 Task: Find a place to stay in Luxi, China, from 6th to 10th September for 1 guest, with a price range of ₹10,000 to ₹15,000, a private room, 1 bed, 1 bathroom, and self check-in option.
Action: Mouse moved to (404, 82)
Screenshot: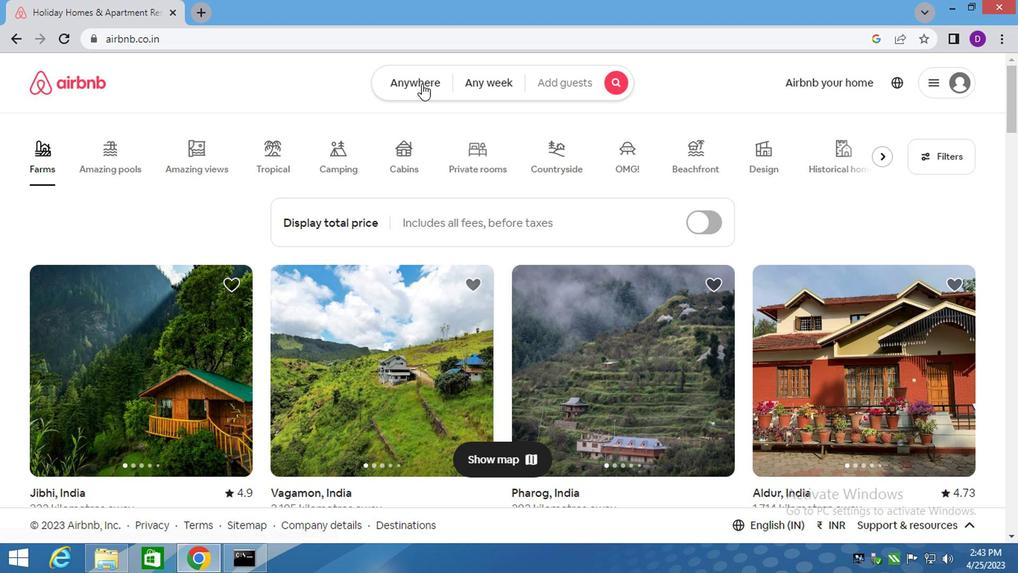 
Action: Mouse pressed left at (404, 82)
Screenshot: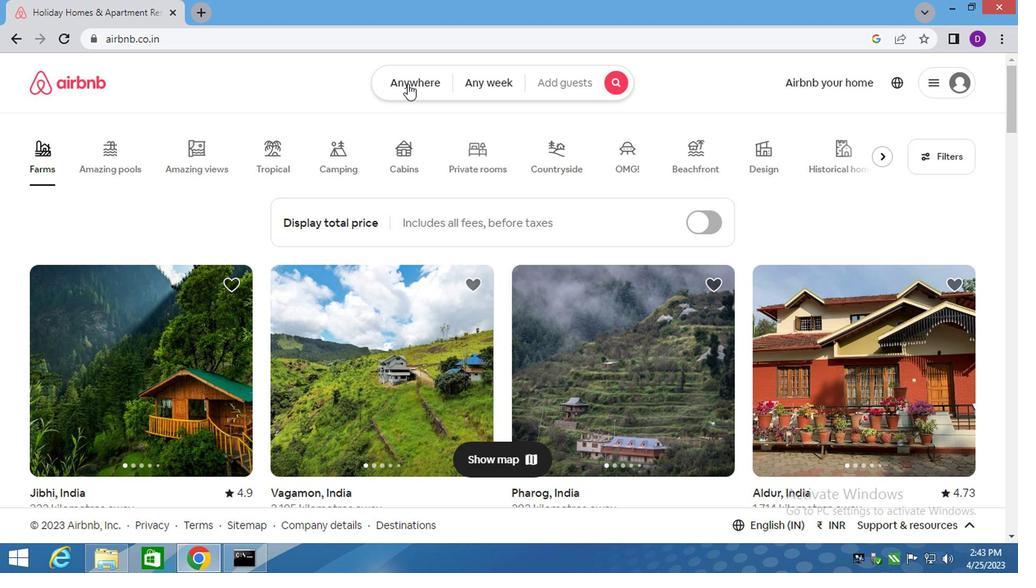 
Action: Mouse moved to (281, 145)
Screenshot: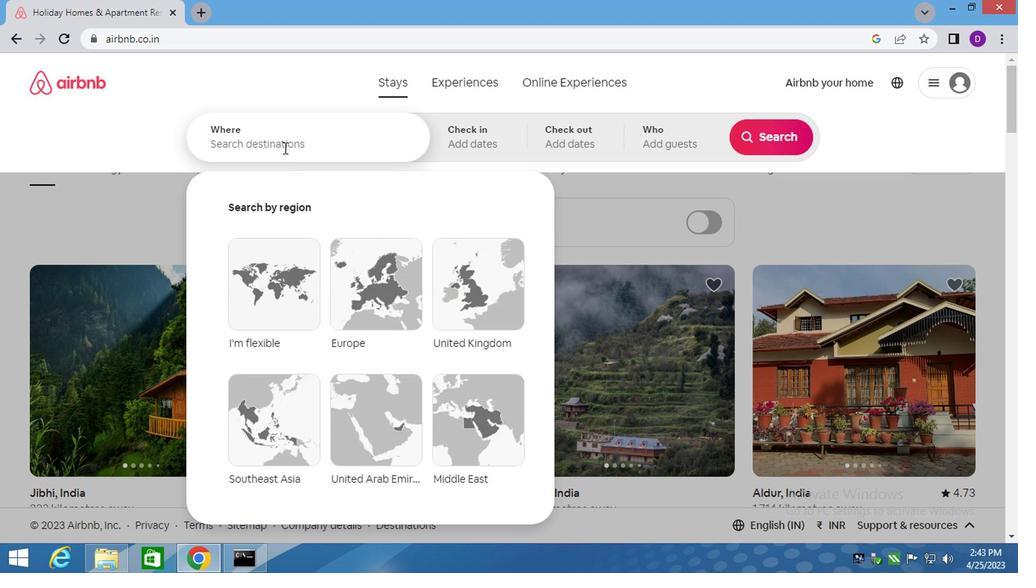 
Action: Mouse pressed left at (281, 145)
Screenshot: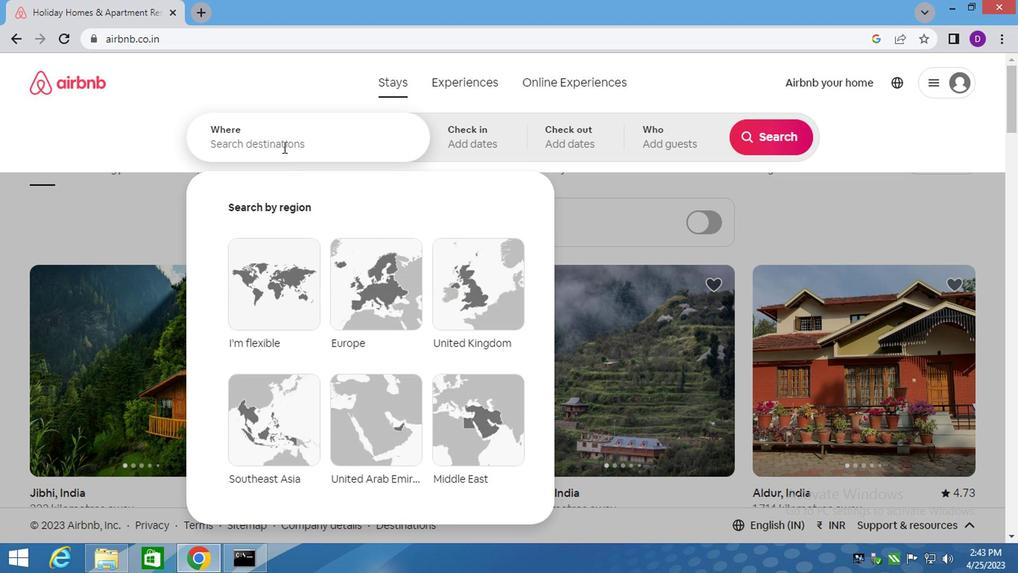 
Action: Mouse moved to (257, 141)
Screenshot: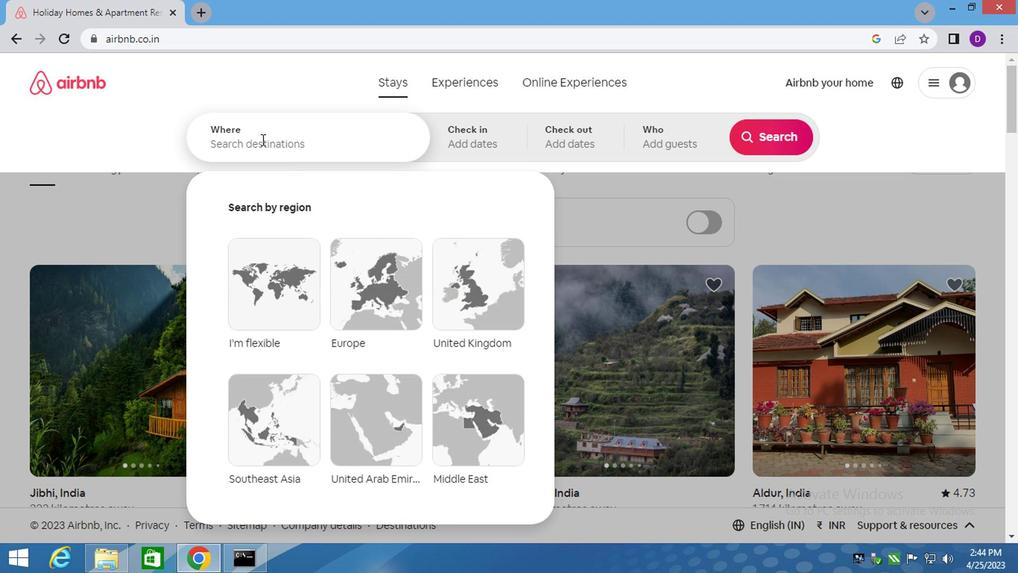 
Action: Key pressed <Key.shift>LUXI,<Key.space><Key.shift>CHINA<Key.space><Key.enter>
Screenshot: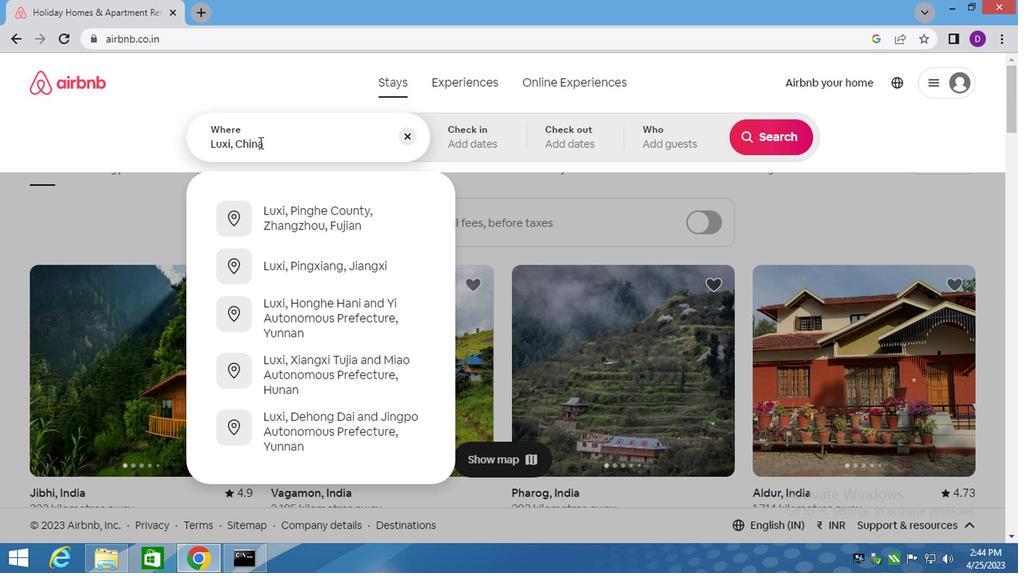 
Action: Mouse moved to (752, 256)
Screenshot: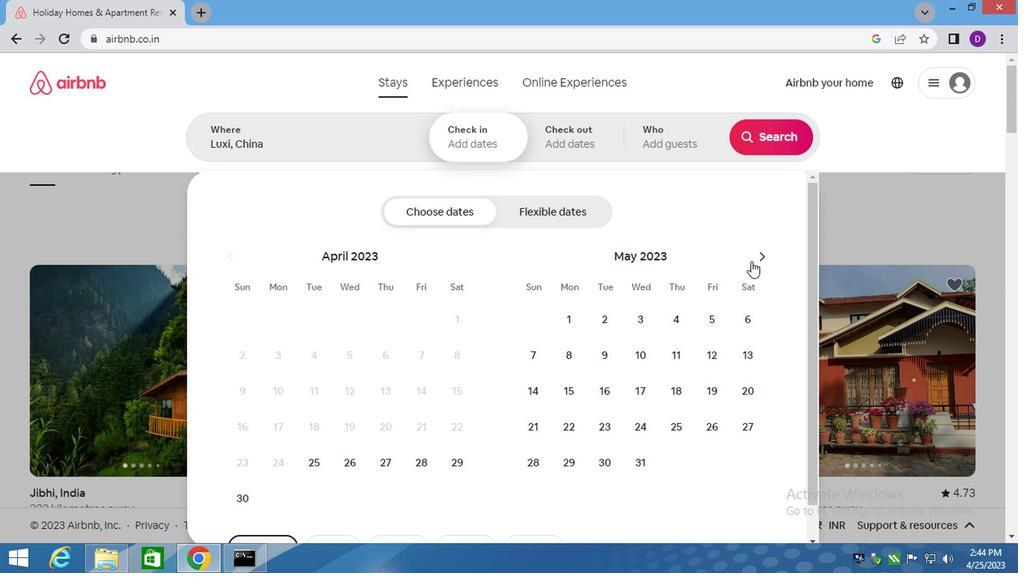 
Action: Mouse pressed left at (752, 256)
Screenshot: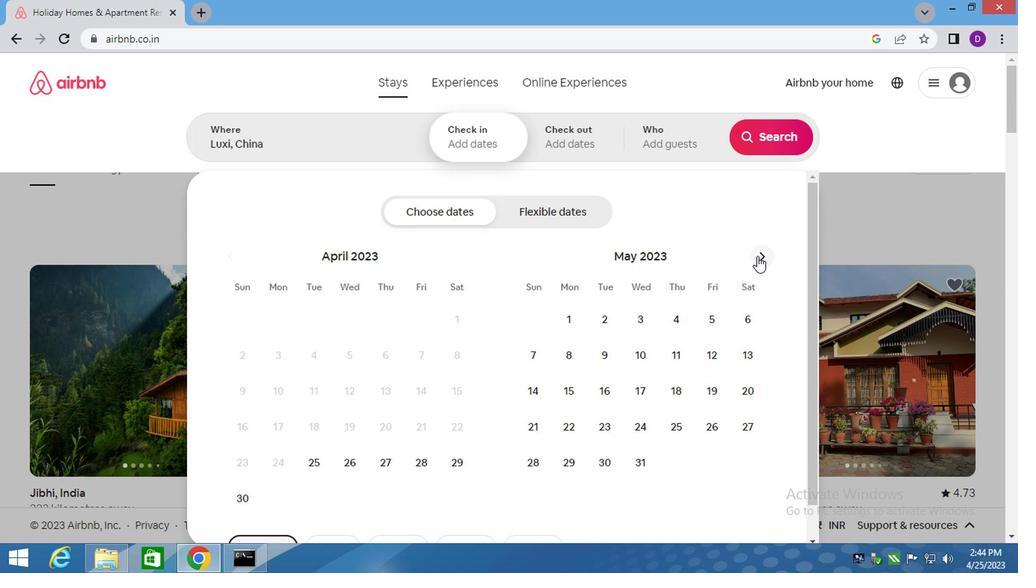 
Action: Mouse pressed left at (752, 256)
Screenshot: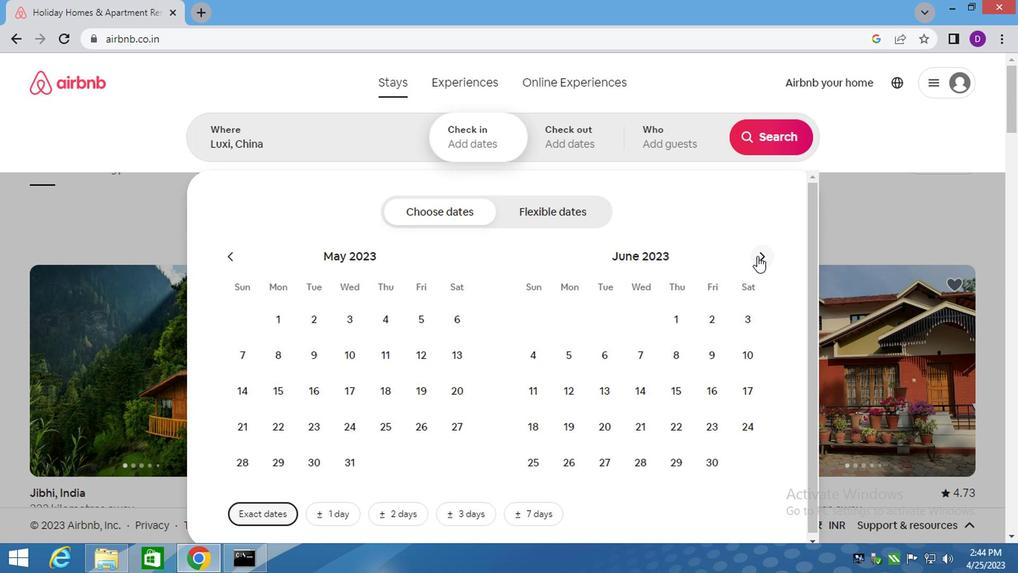 
Action: Mouse pressed left at (752, 256)
Screenshot: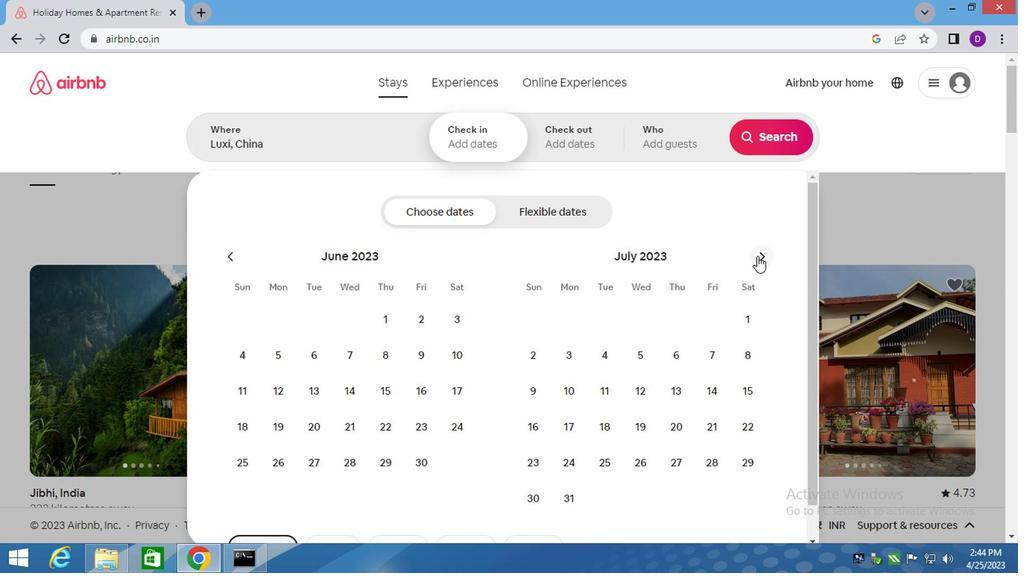 
Action: Mouse pressed left at (752, 256)
Screenshot: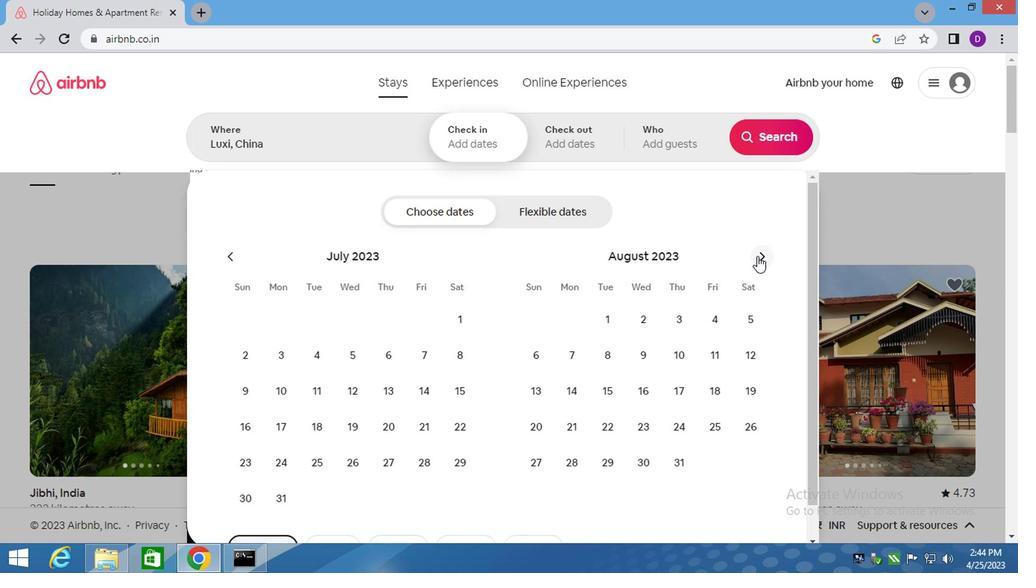 
Action: Mouse moved to (640, 360)
Screenshot: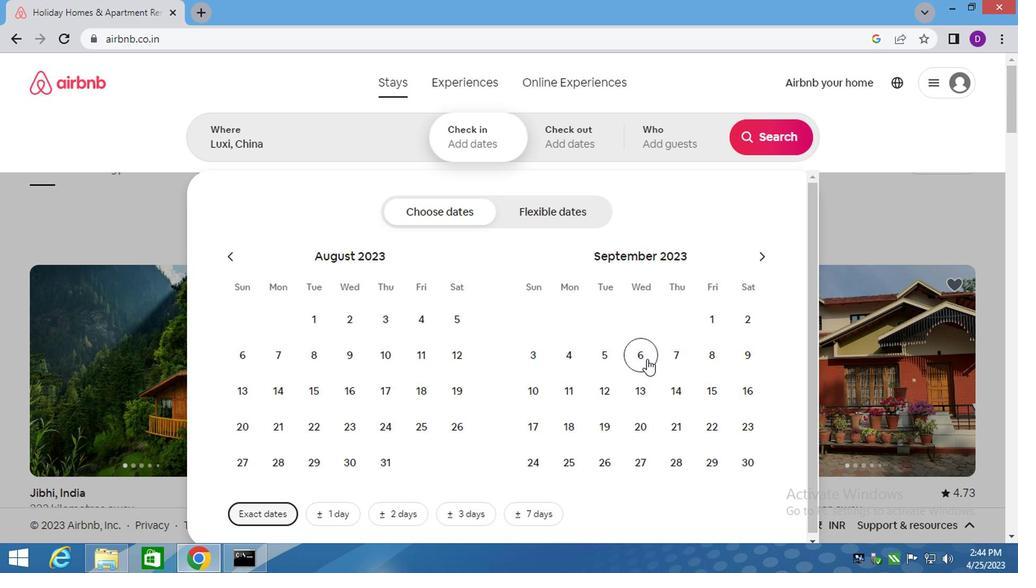 
Action: Mouse pressed left at (640, 360)
Screenshot: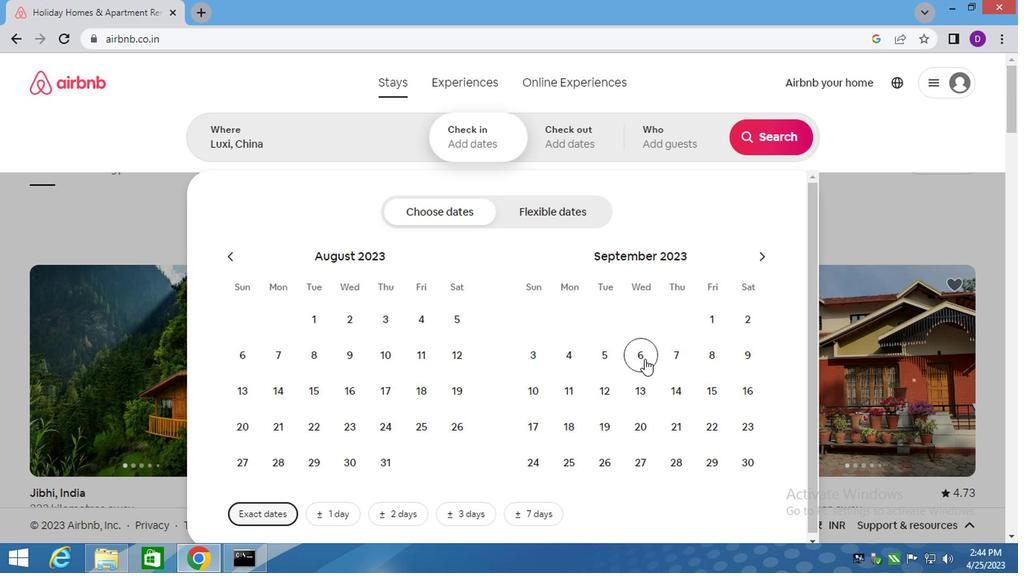 
Action: Mouse moved to (533, 387)
Screenshot: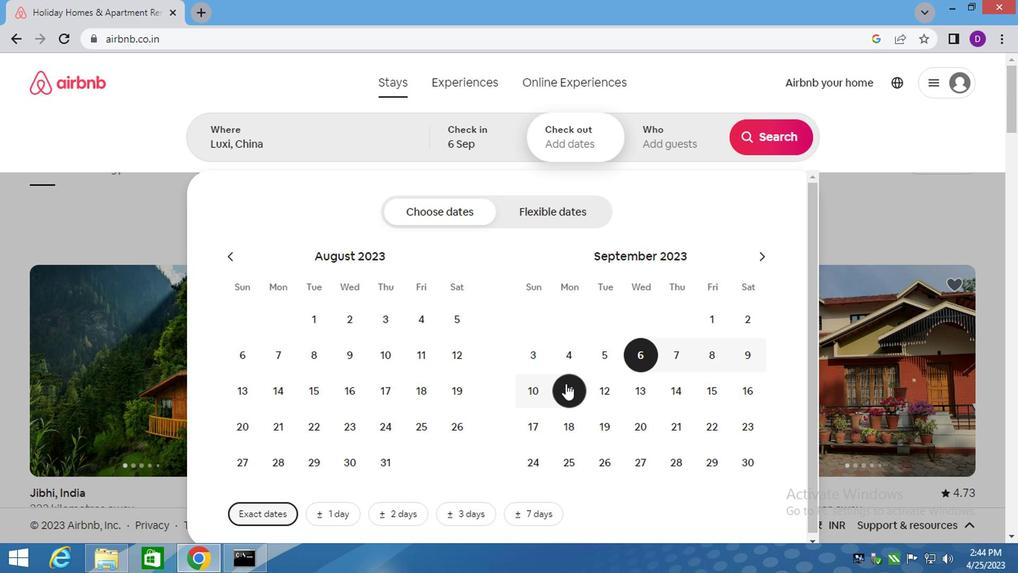 
Action: Mouse pressed left at (533, 387)
Screenshot: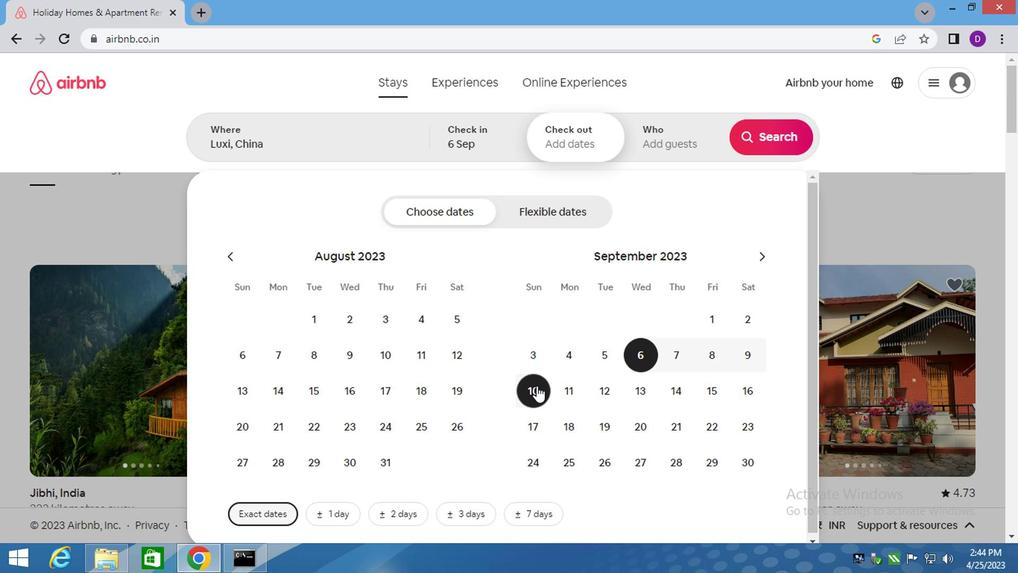 
Action: Mouse moved to (656, 142)
Screenshot: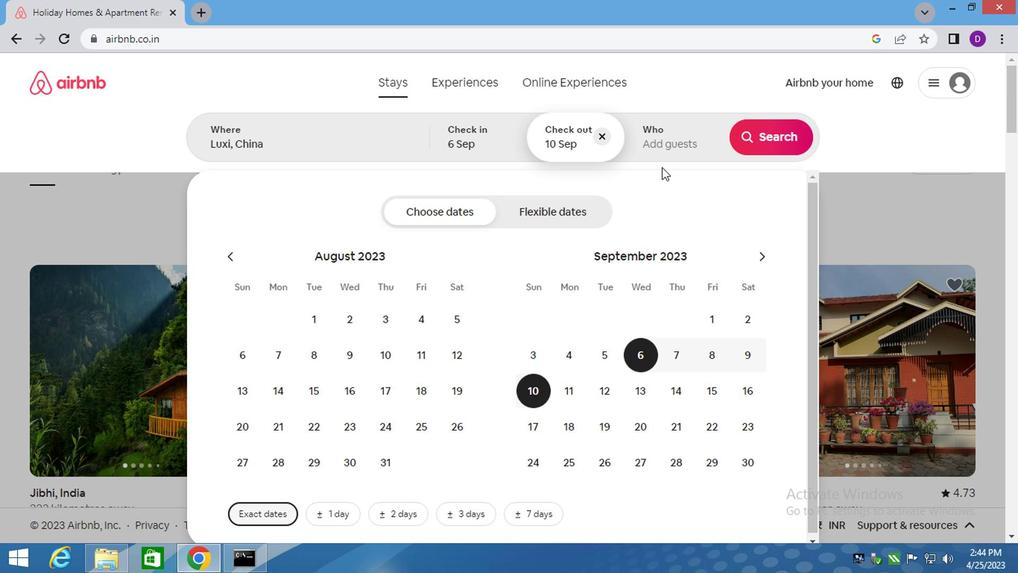 
Action: Mouse pressed left at (656, 142)
Screenshot: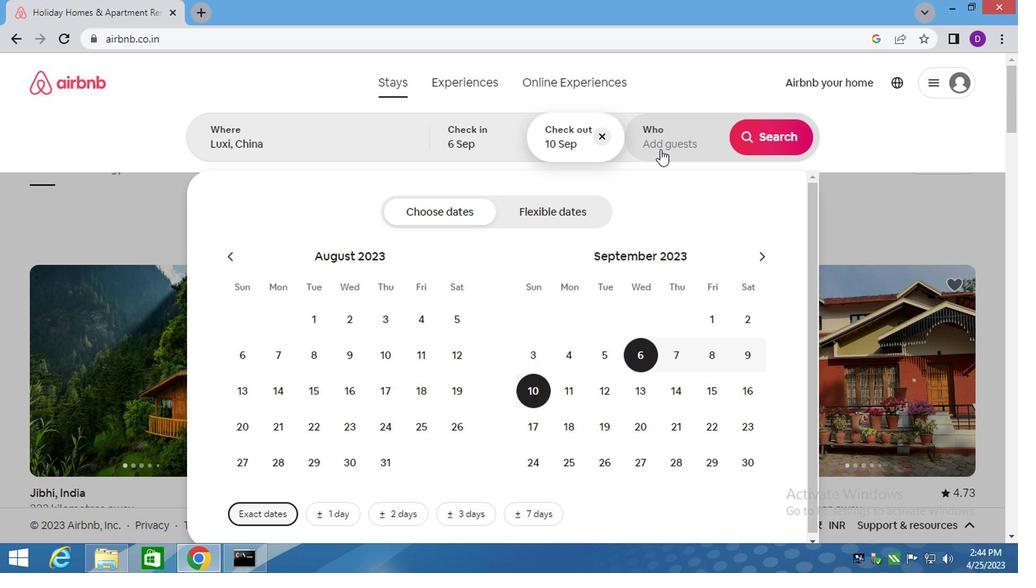 
Action: Mouse moved to (774, 213)
Screenshot: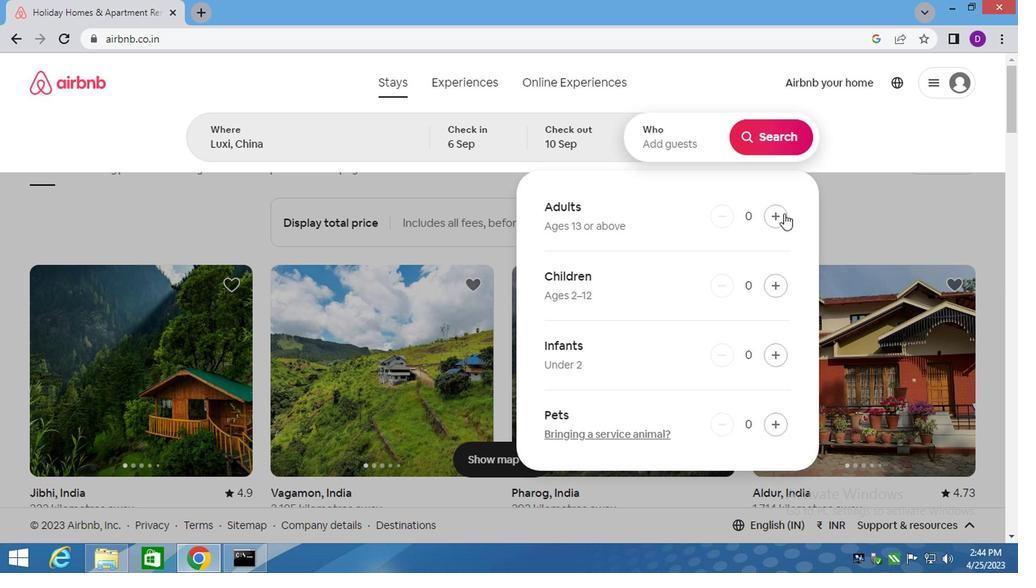 
Action: Mouse pressed left at (774, 213)
Screenshot: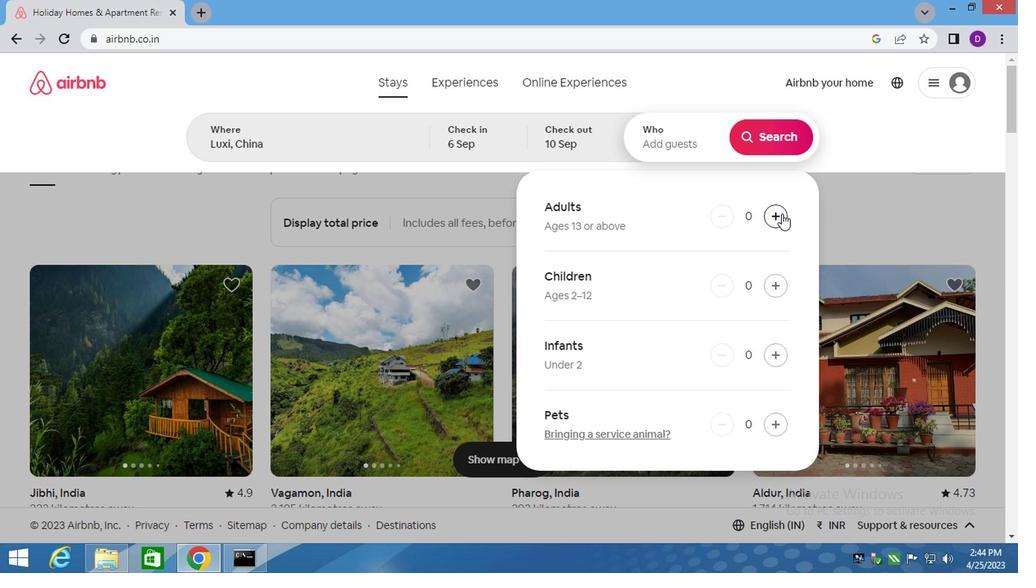 
Action: Mouse moved to (765, 142)
Screenshot: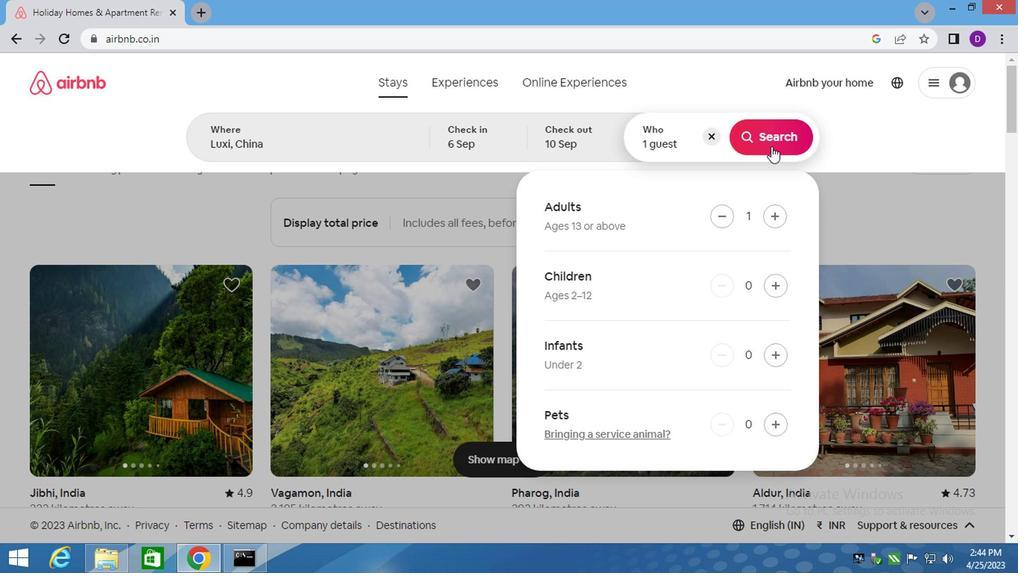 
Action: Mouse pressed left at (765, 142)
Screenshot: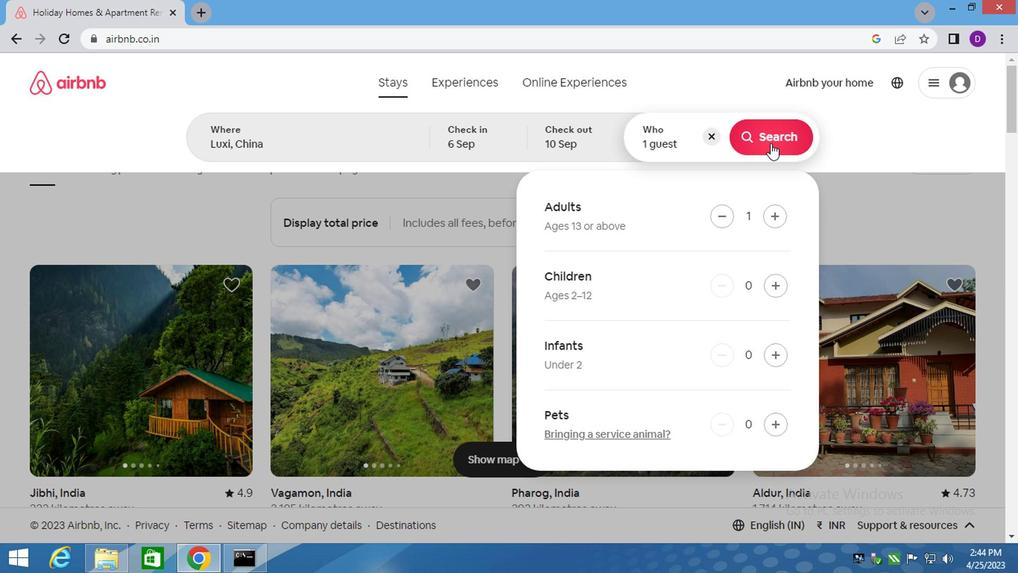 
Action: Mouse moved to (930, 141)
Screenshot: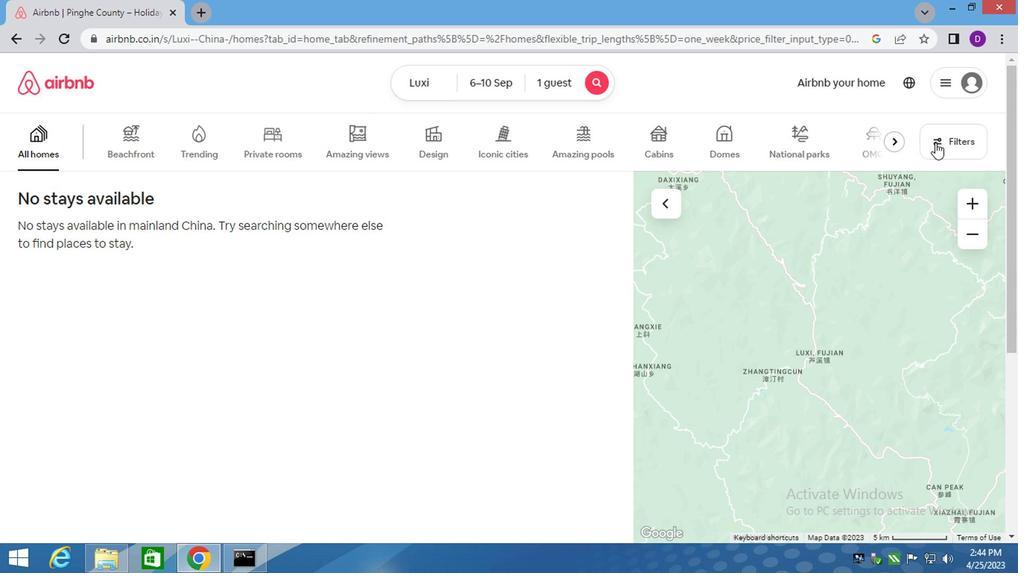 
Action: Mouse pressed left at (930, 141)
Screenshot: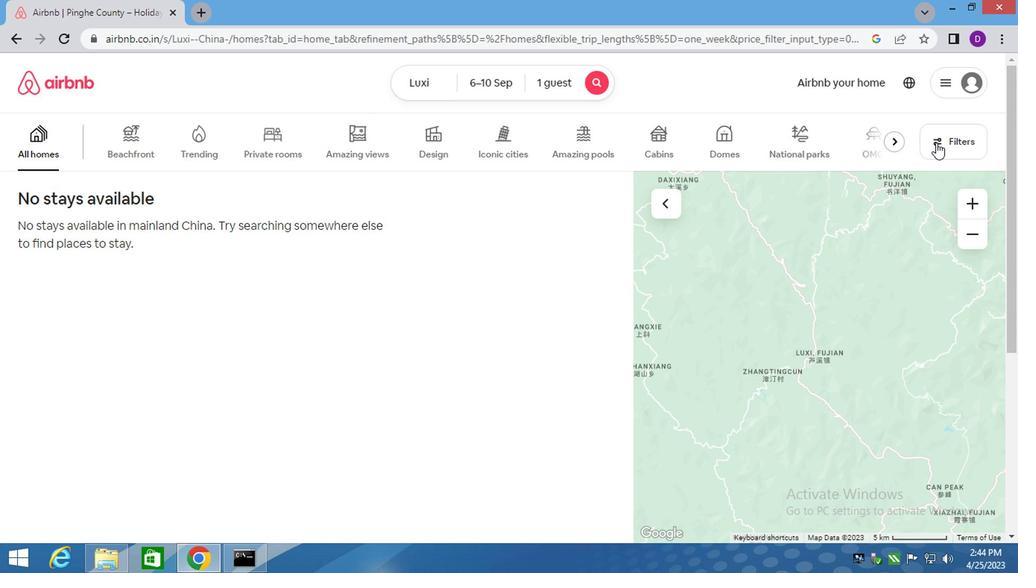 
Action: Mouse moved to (335, 236)
Screenshot: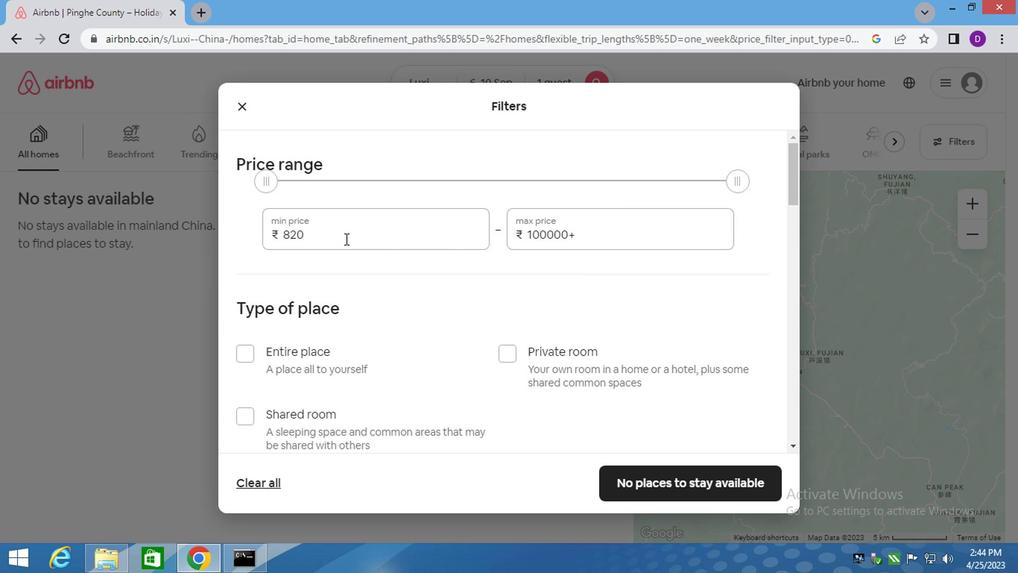 
Action: Mouse pressed left at (335, 236)
Screenshot: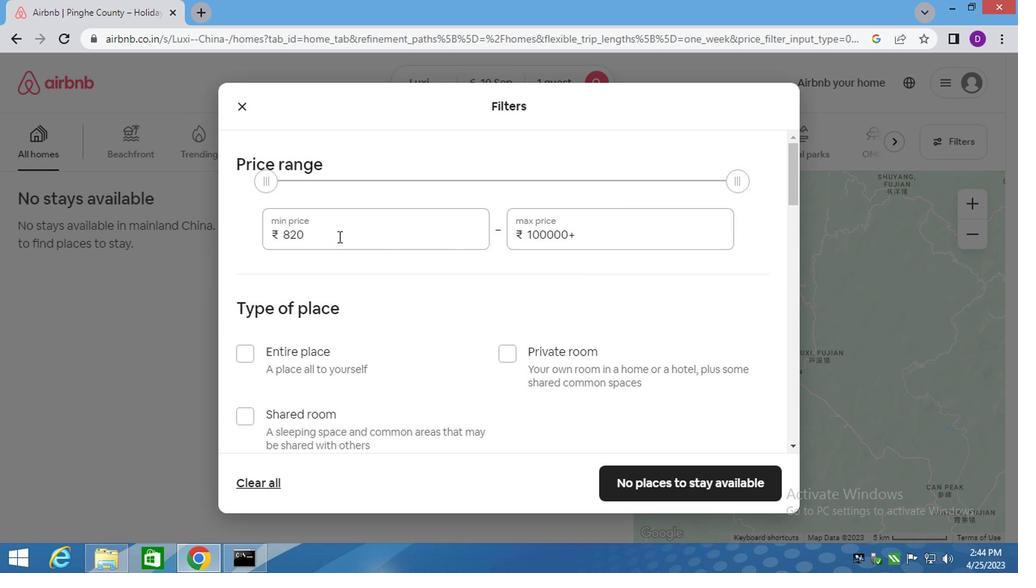 
Action: Mouse pressed left at (335, 236)
Screenshot: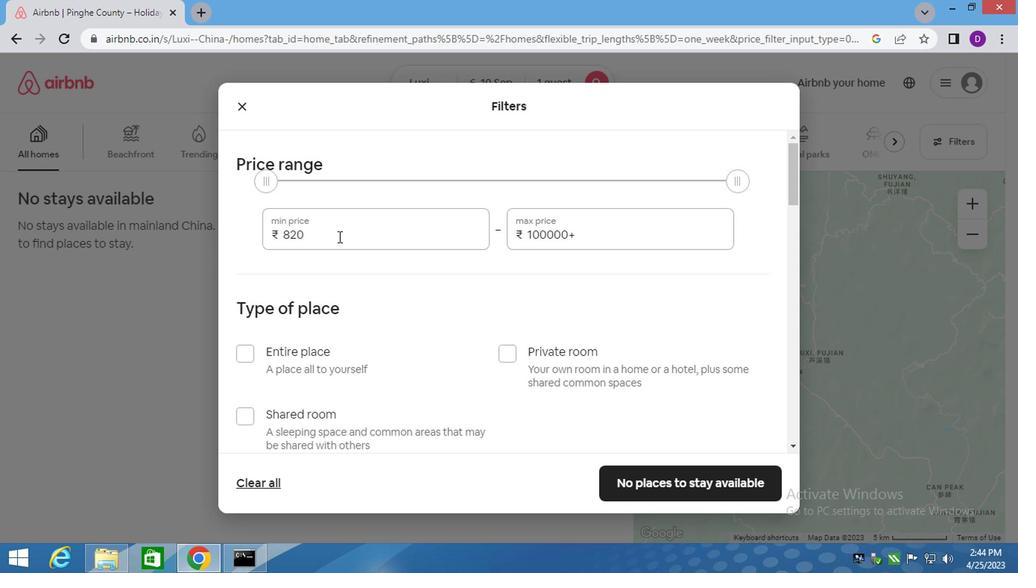 
Action: Key pressed 10000<Key.tab>15000
Screenshot: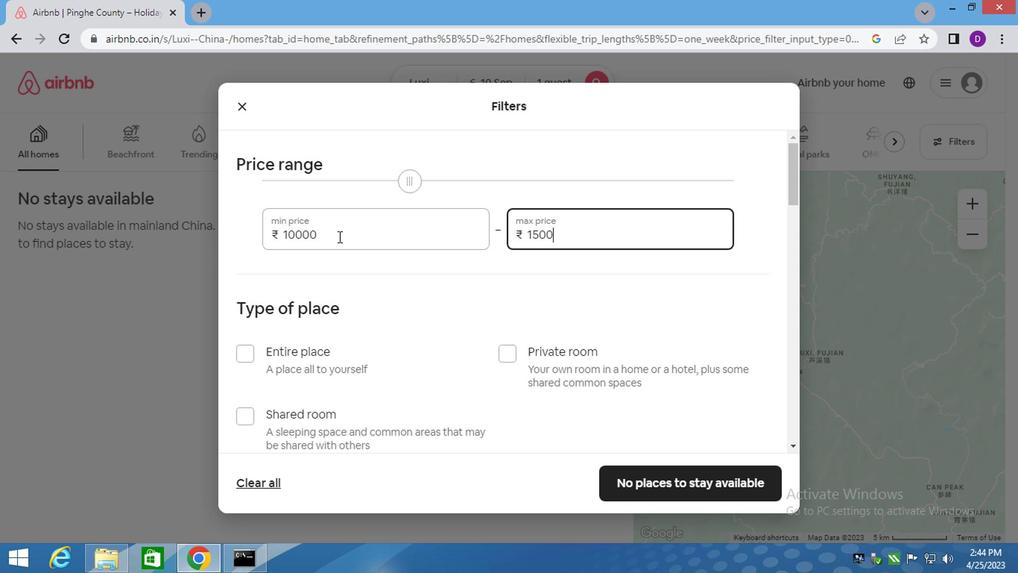 
Action: Mouse moved to (514, 358)
Screenshot: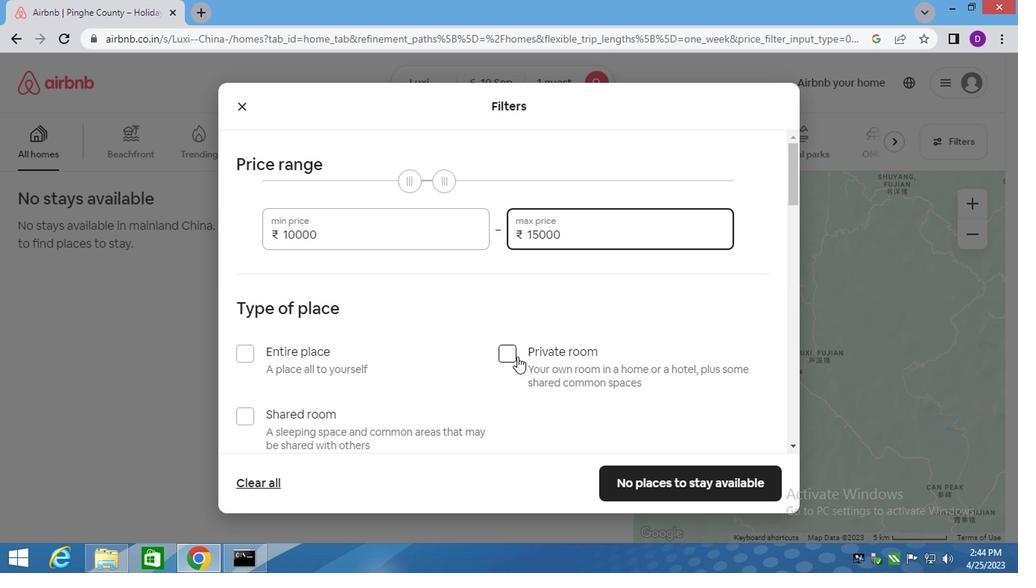 
Action: Mouse pressed left at (514, 358)
Screenshot: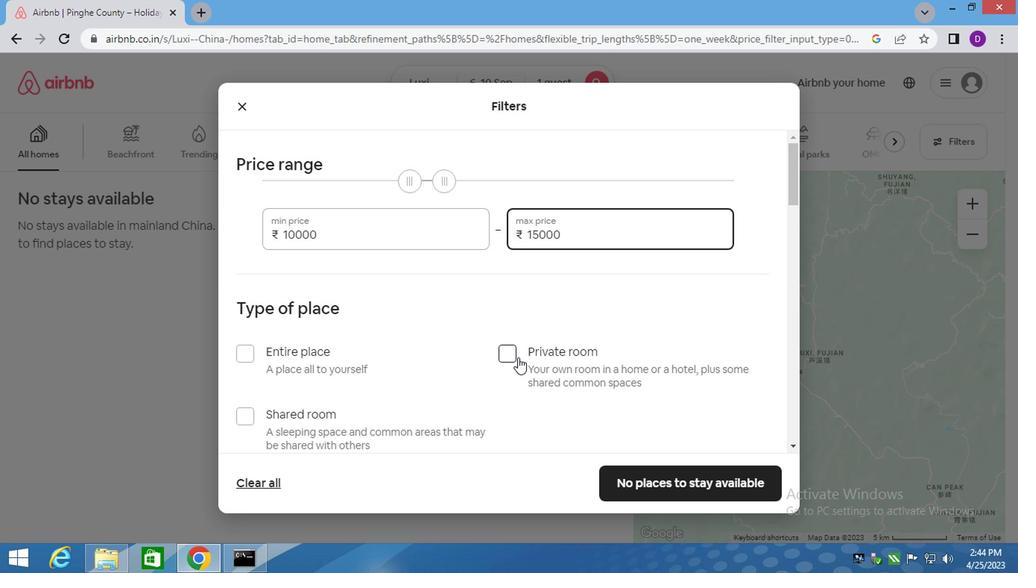 
Action: Mouse moved to (500, 366)
Screenshot: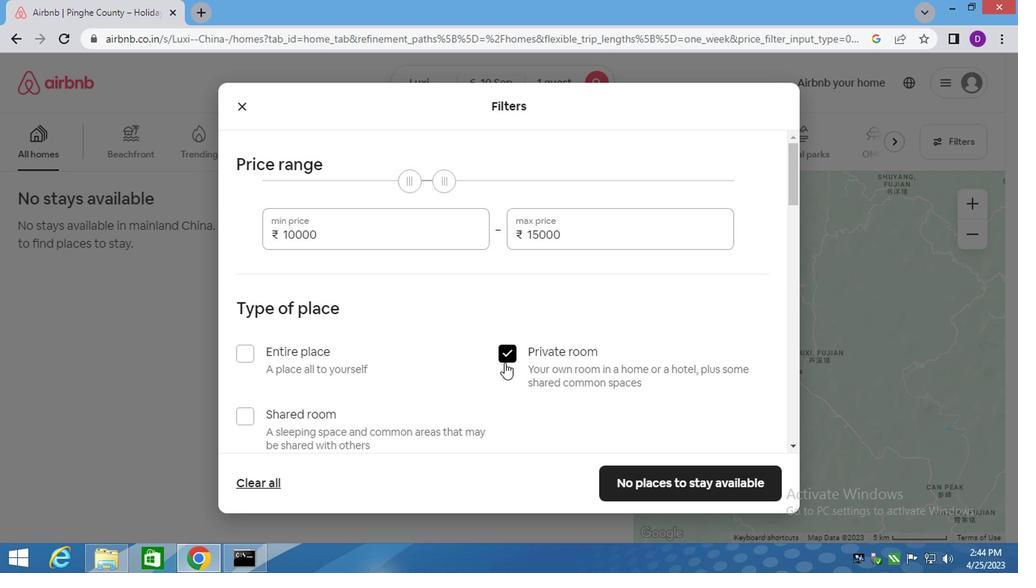 
Action: Mouse scrolled (500, 365) with delta (0, 0)
Screenshot: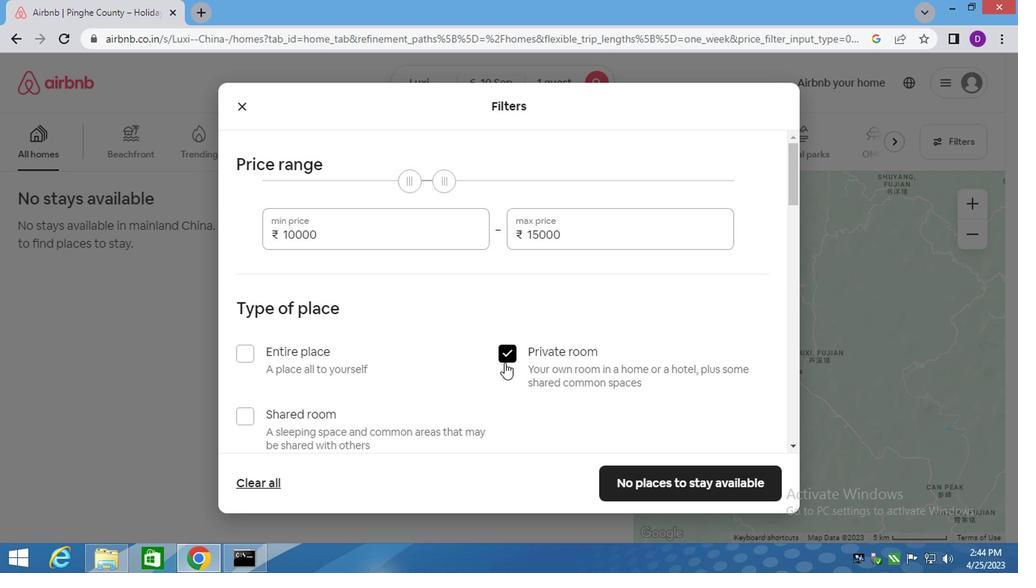 
Action: Mouse moved to (500, 367)
Screenshot: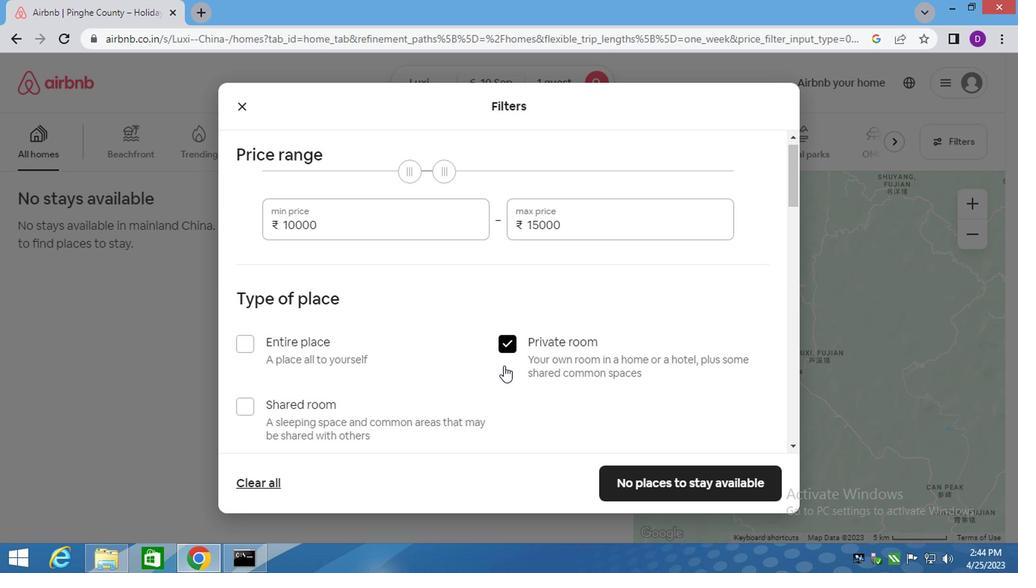 
Action: Mouse scrolled (500, 367) with delta (0, 0)
Screenshot: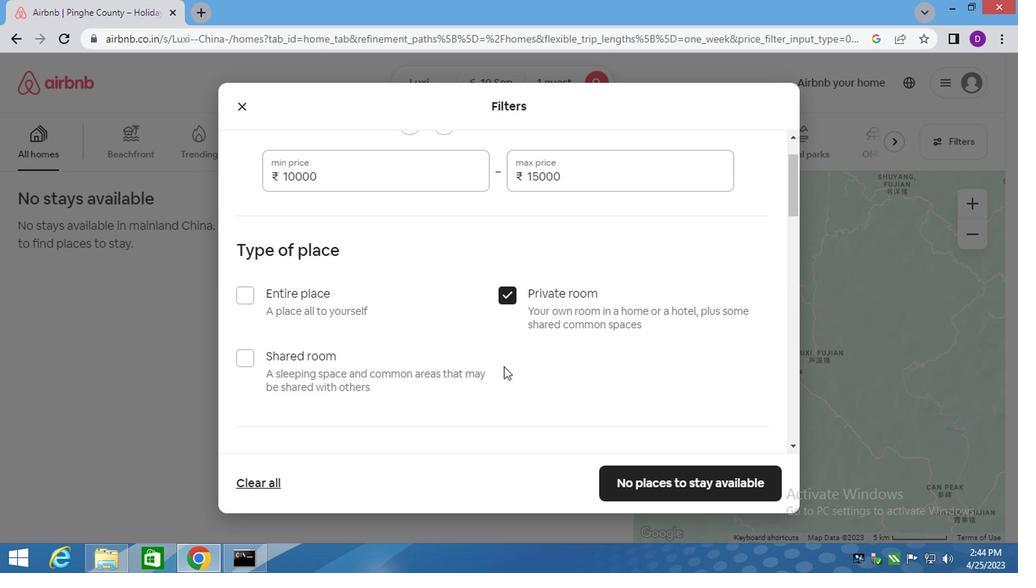 
Action: Mouse moved to (500, 368)
Screenshot: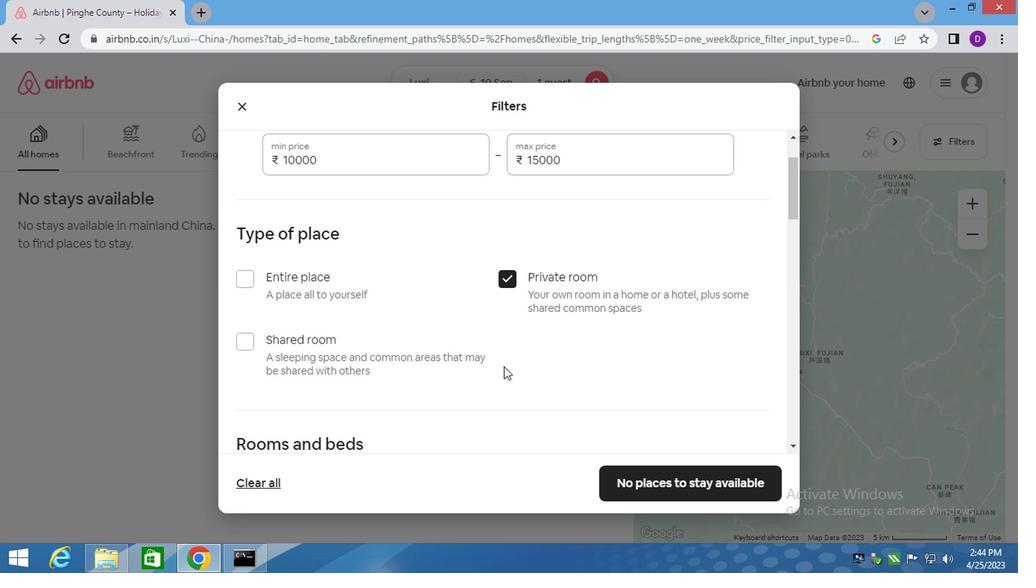 
Action: Mouse scrolled (500, 367) with delta (0, -1)
Screenshot: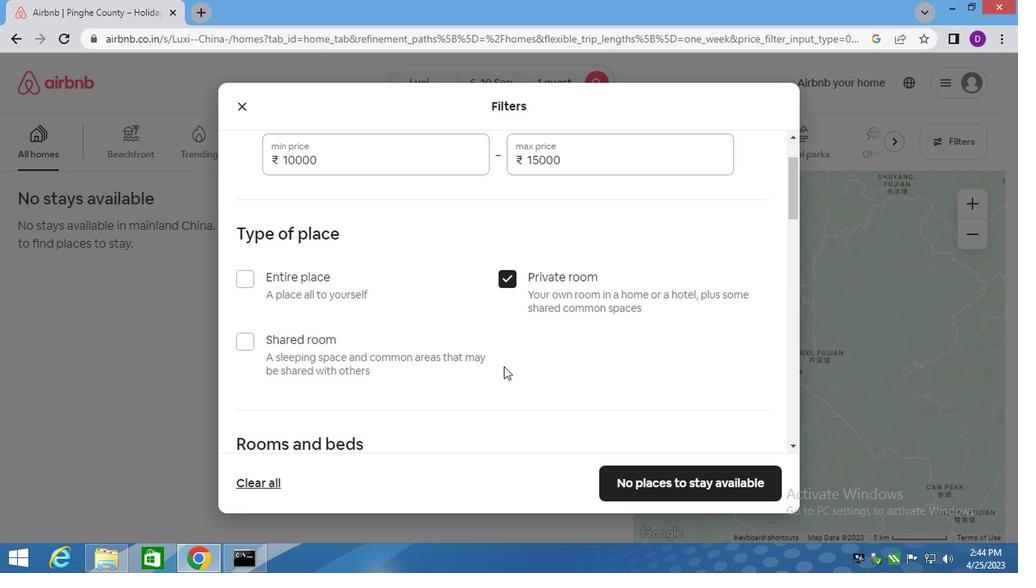 
Action: Mouse moved to (500, 369)
Screenshot: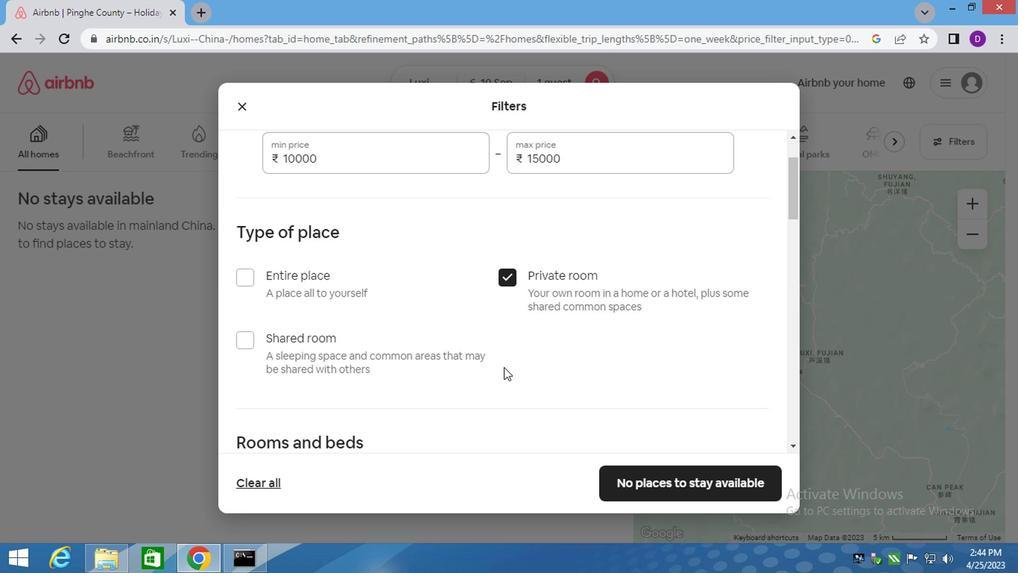 
Action: Mouse scrolled (500, 368) with delta (0, 0)
Screenshot: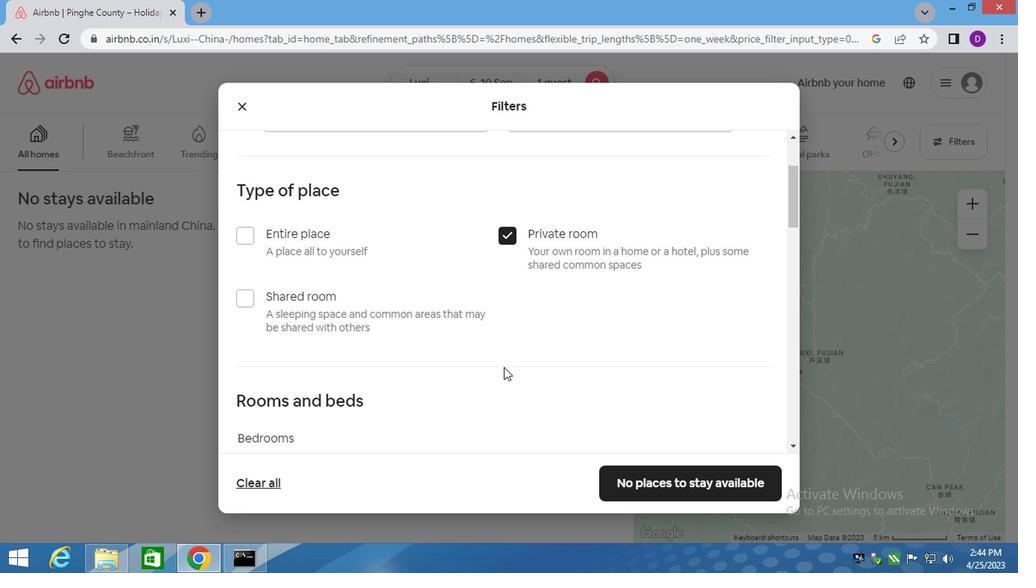 
Action: Mouse moved to (446, 367)
Screenshot: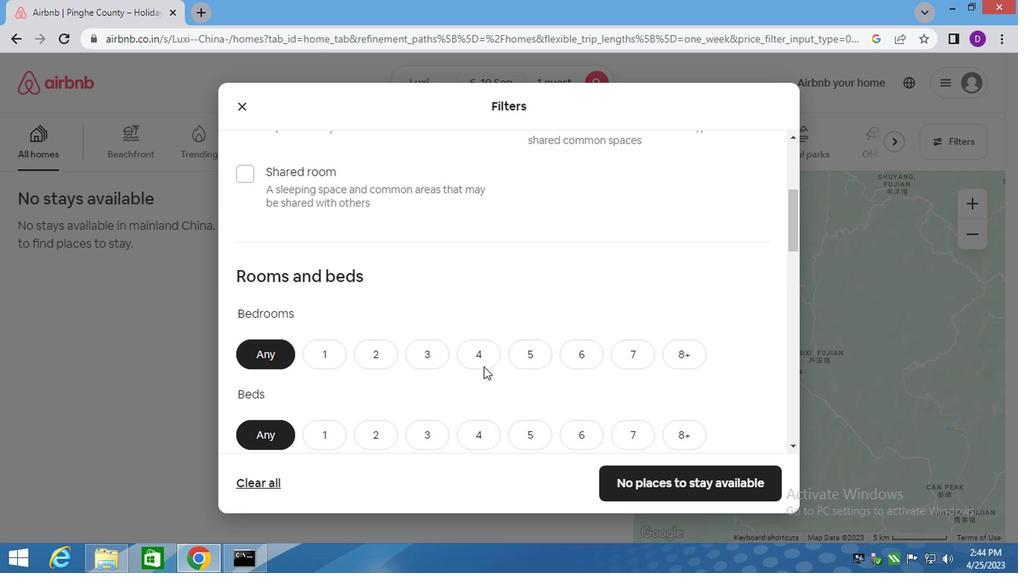 
Action: Mouse scrolled (446, 366) with delta (0, -1)
Screenshot: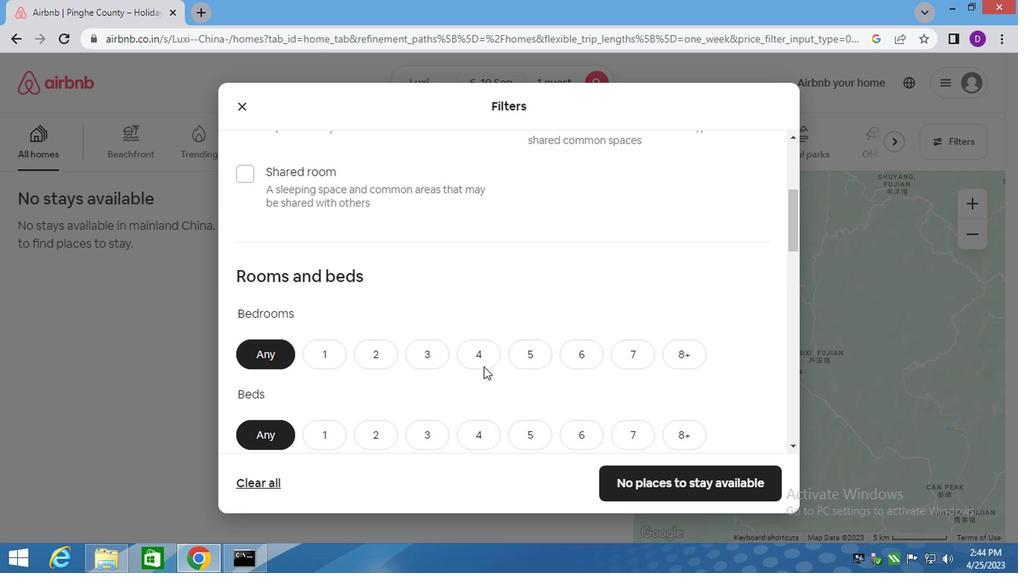 
Action: Mouse moved to (438, 367)
Screenshot: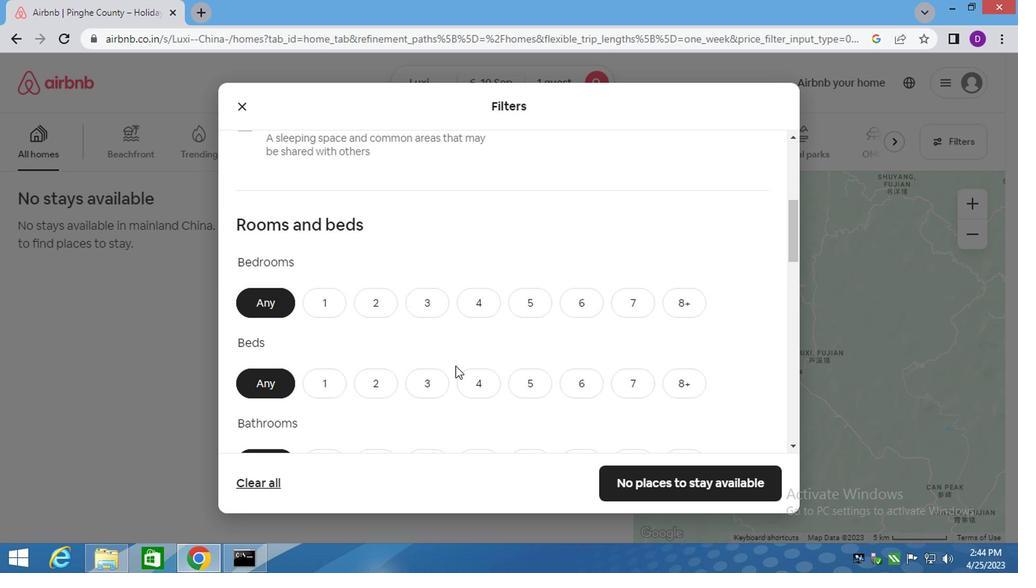 
Action: Mouse scrolled (438, 367) with delta (0, 0)
Screenshot: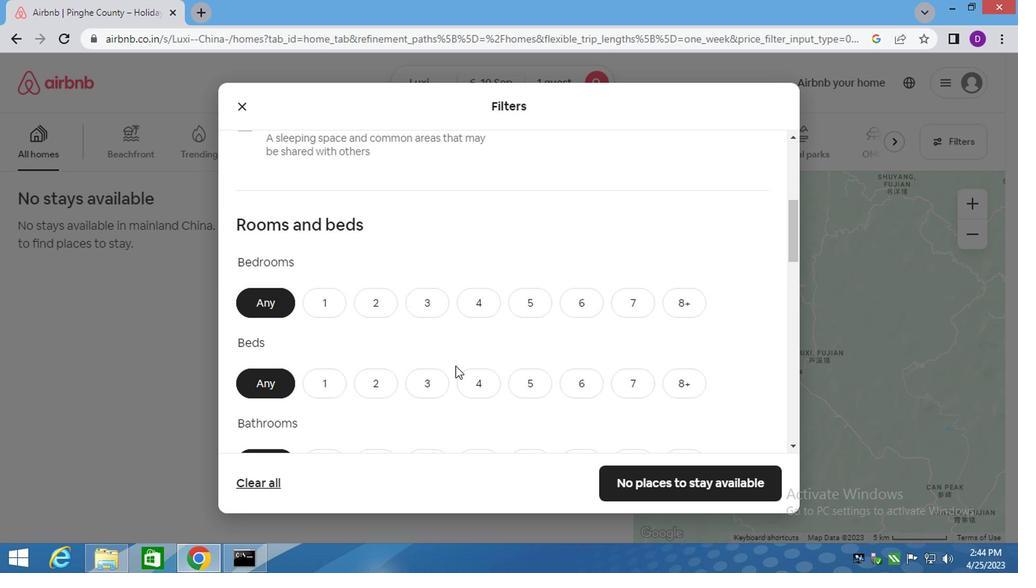 
Action: Mouse moved to (320, 133)
Screenshot: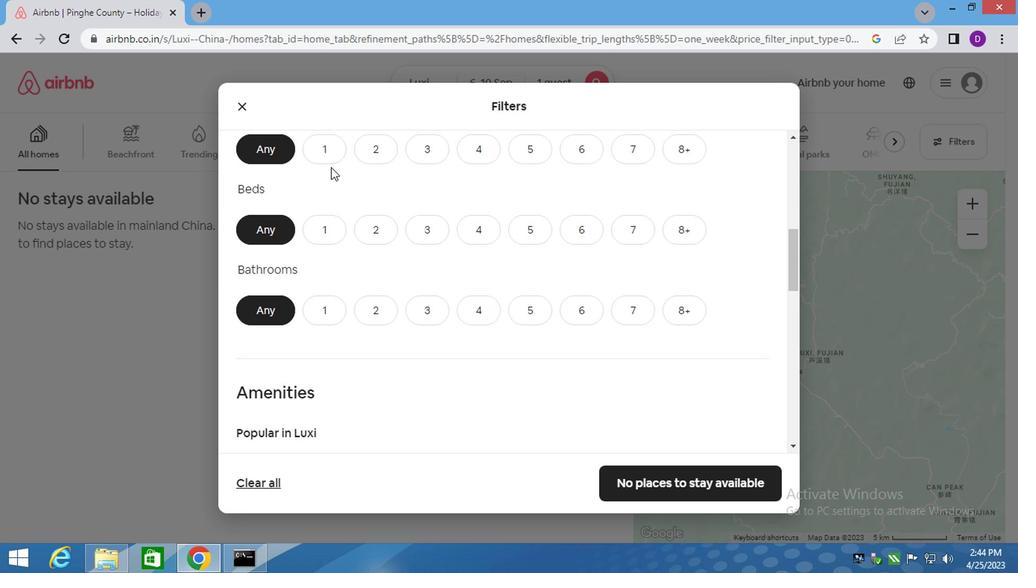 
Action: Mouse pressed left at (320, 133)
Screenshot: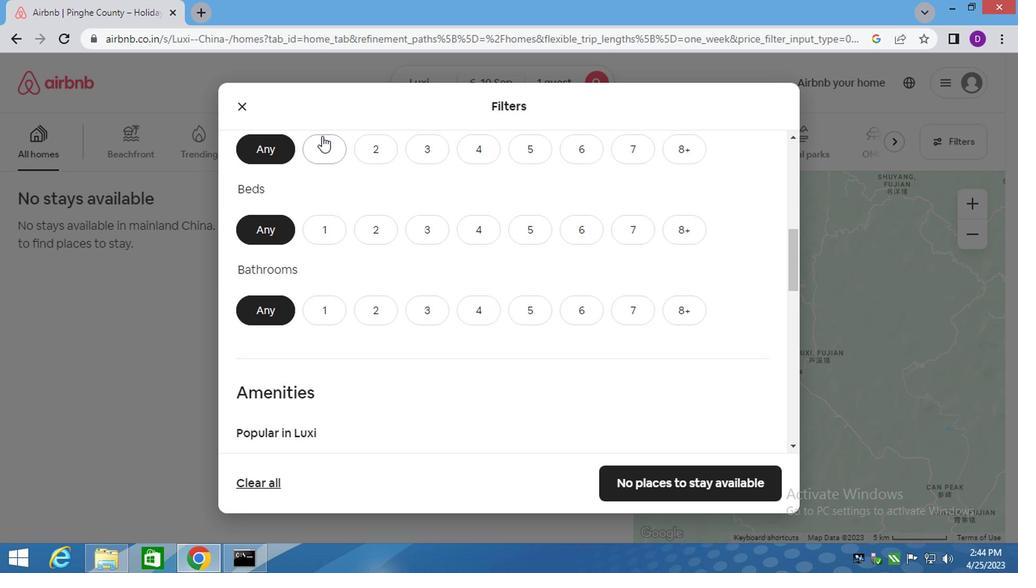 
Action: Mouse moved to (322, 213)
Screenshot: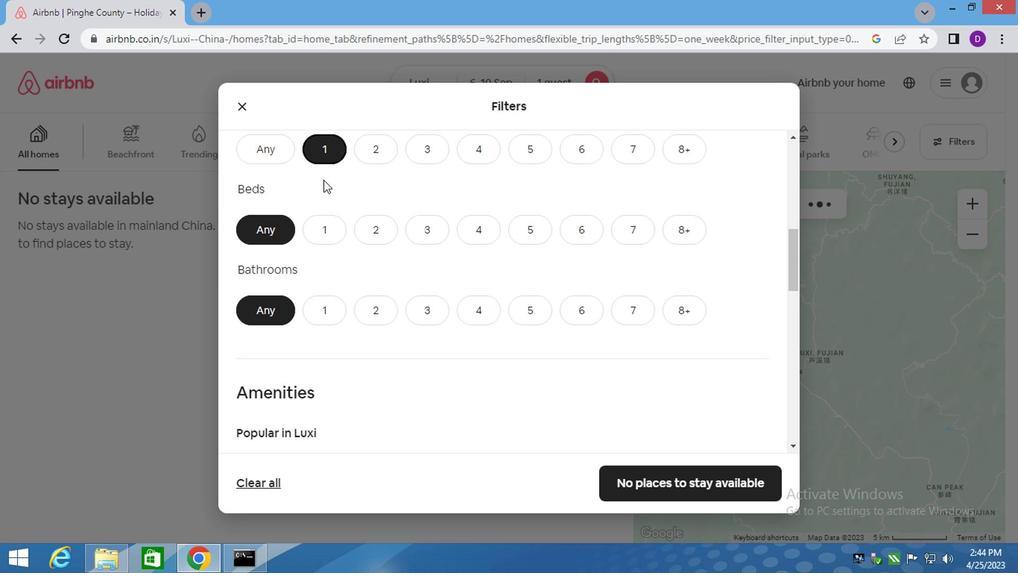 
Action: Mouse pressed left at (322, 213)
Screenshot: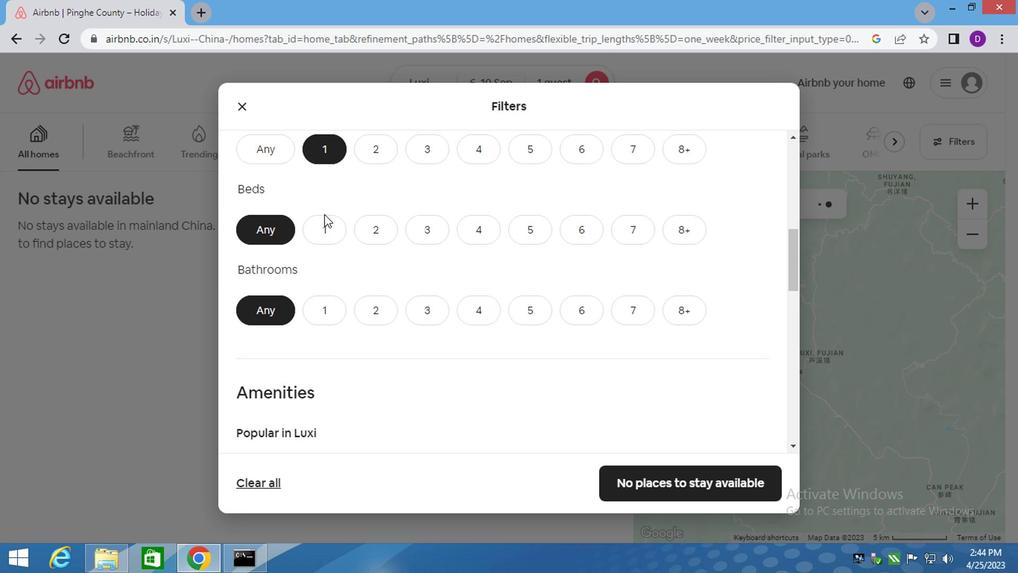 
Action: Mouse moved to (322, 220)
Screenshot: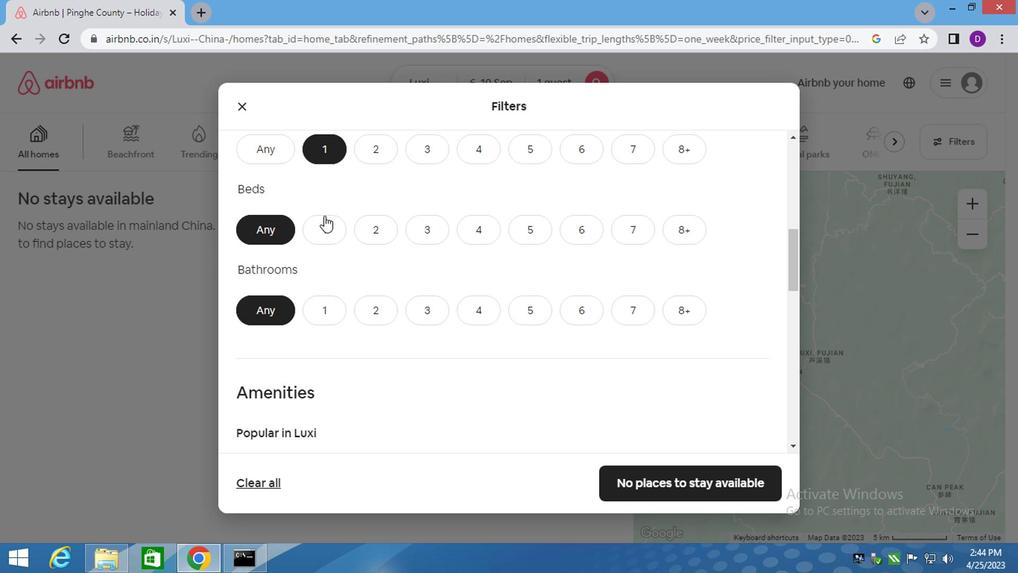 
Action: Mouse pressed left at (322, 220)
Screenshot: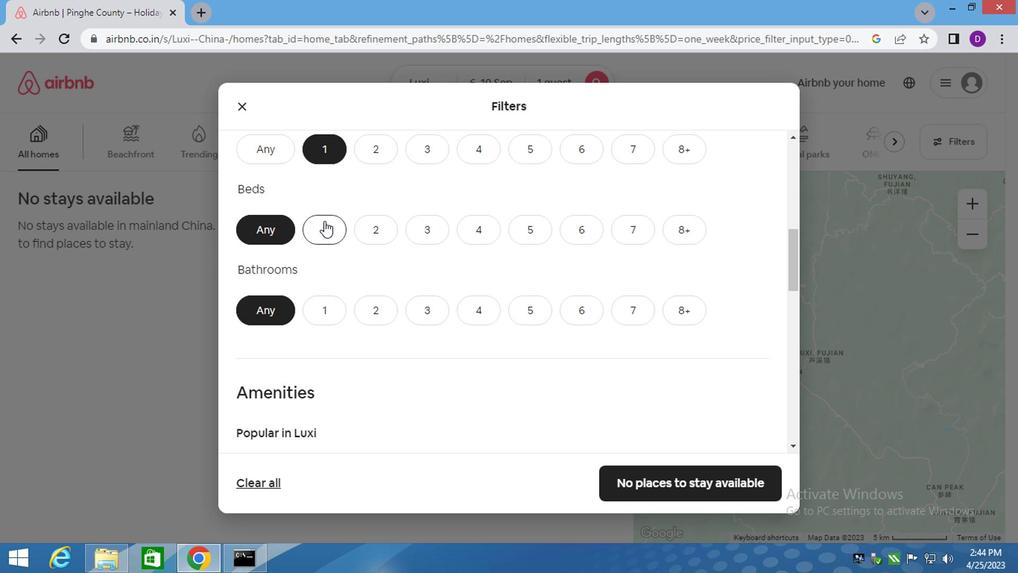 
Action: Mouse moved to (316, 299)
Screenshot: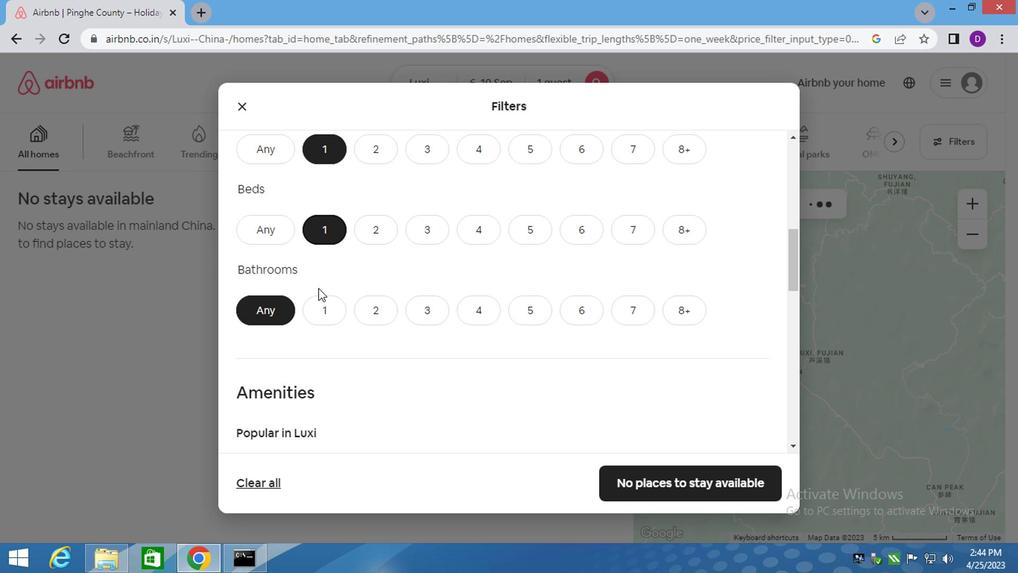
Action: Mouse pressed left at (316, 299)
Screenshot: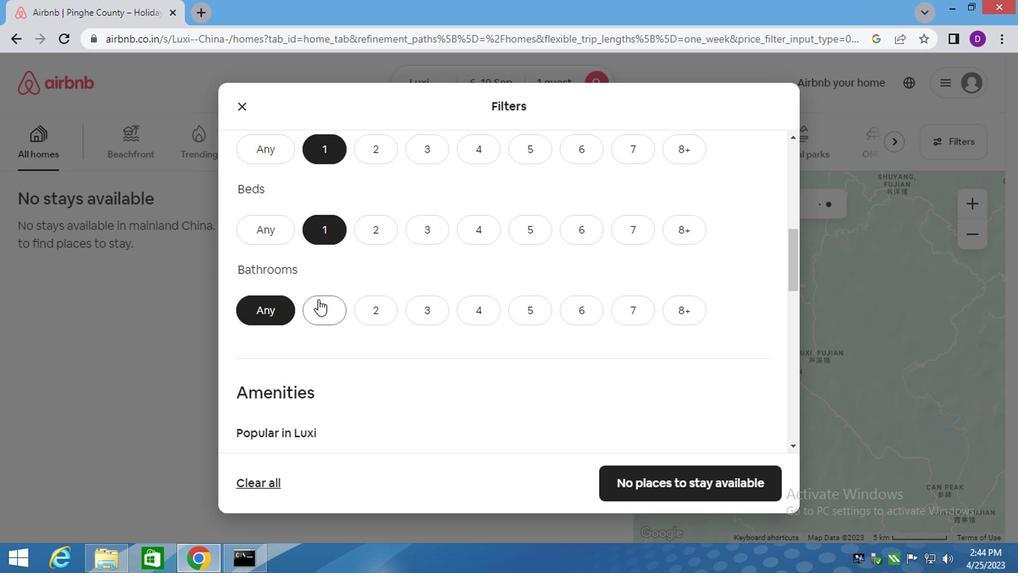 
Action: Mouse moved to (373, 303)
Screenshot: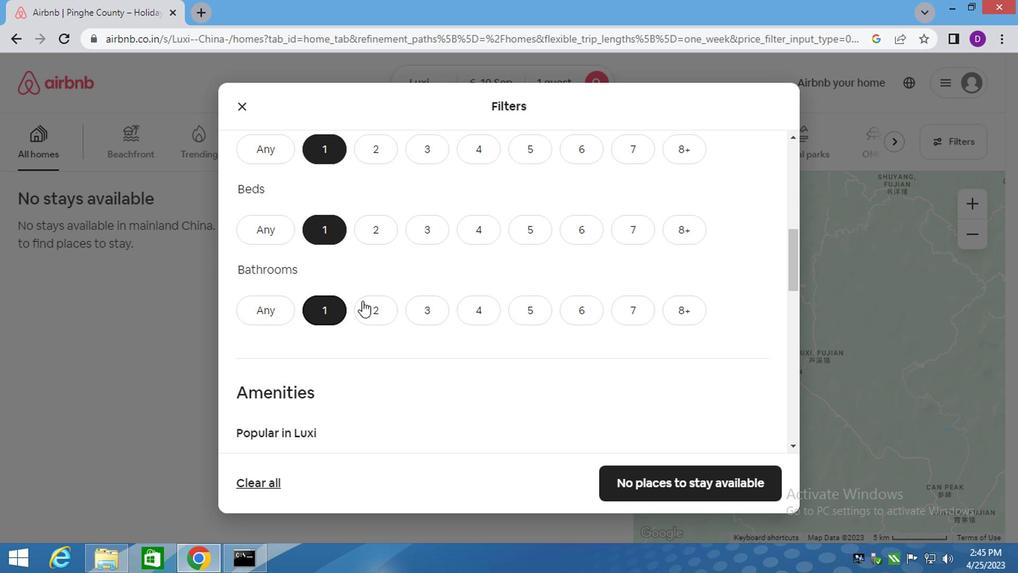 
Action: Mouse scrolled (373, 303) with delta (0, 0)
Screenshot: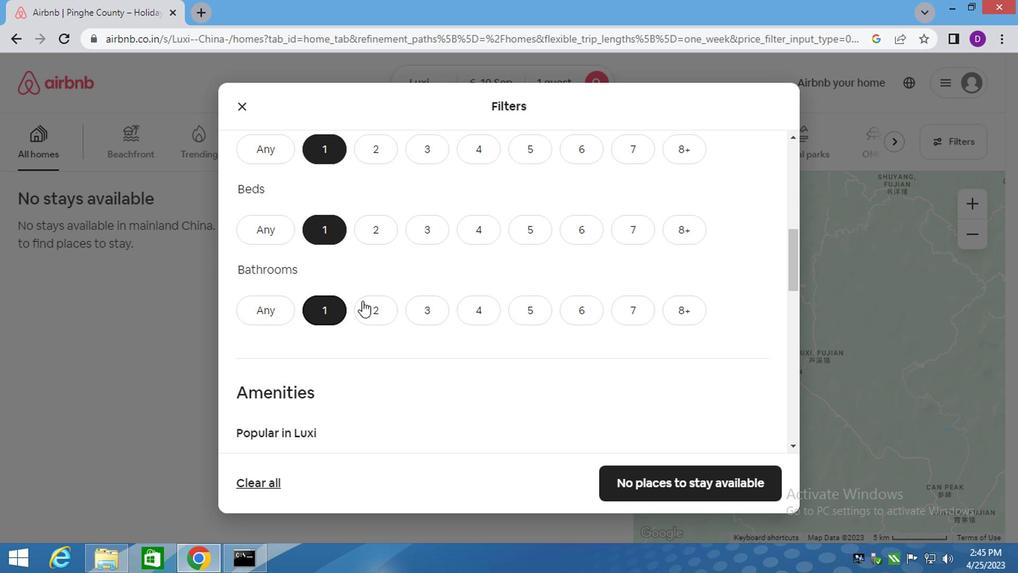 
Action: Mouse moved to (385, 307)
Screenshot: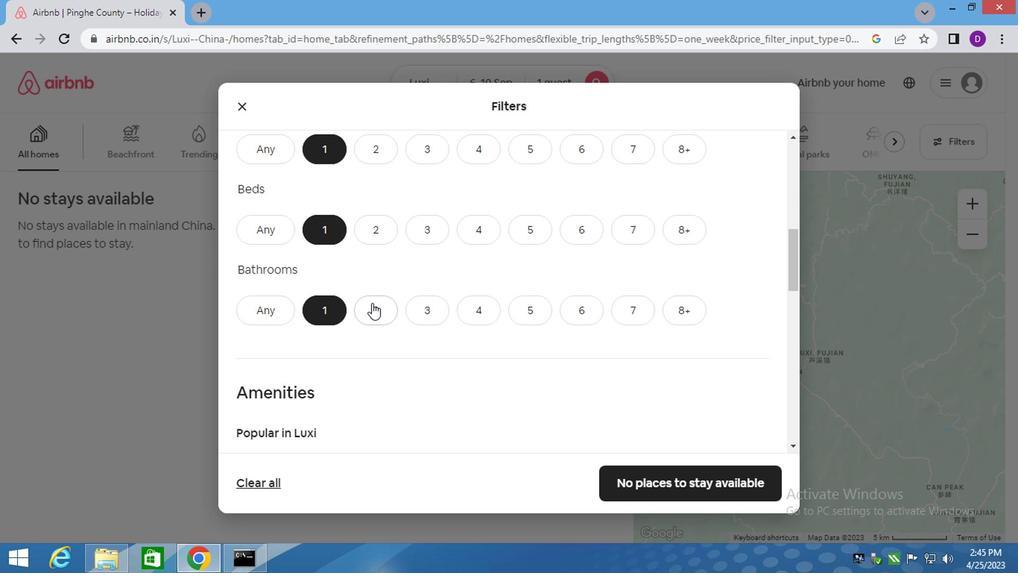 
Action: Mouse scrolled (385, 306) with delta (0, 0)
Screenshot: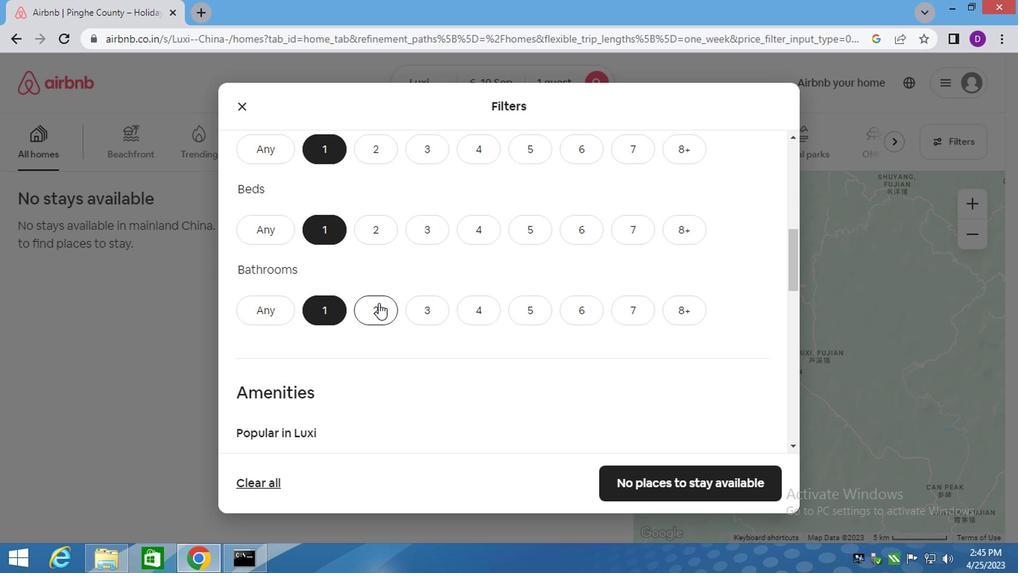 
Action: Mouse moved to (386, 299)
Screenshot: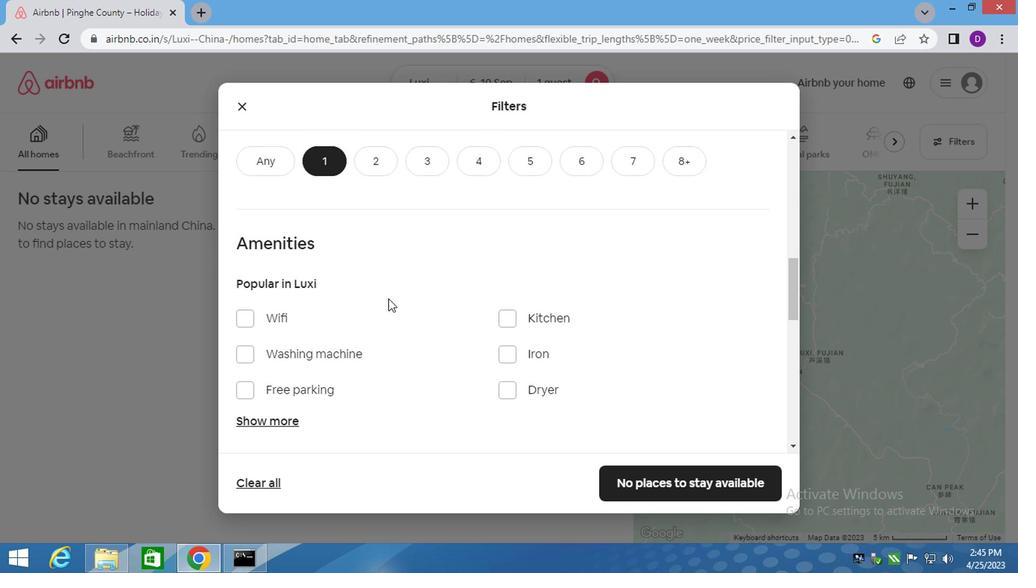 
Action: Mouse scrolled (386, 298) with delta (0, -1)
Screenshot: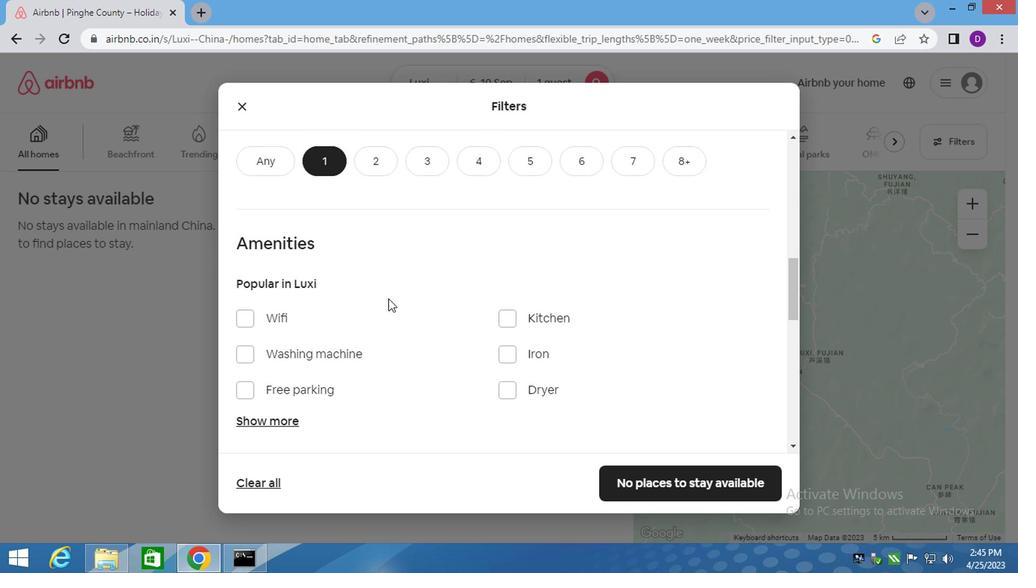 
Action: Mouse moved to (452, 312)
Screenshot: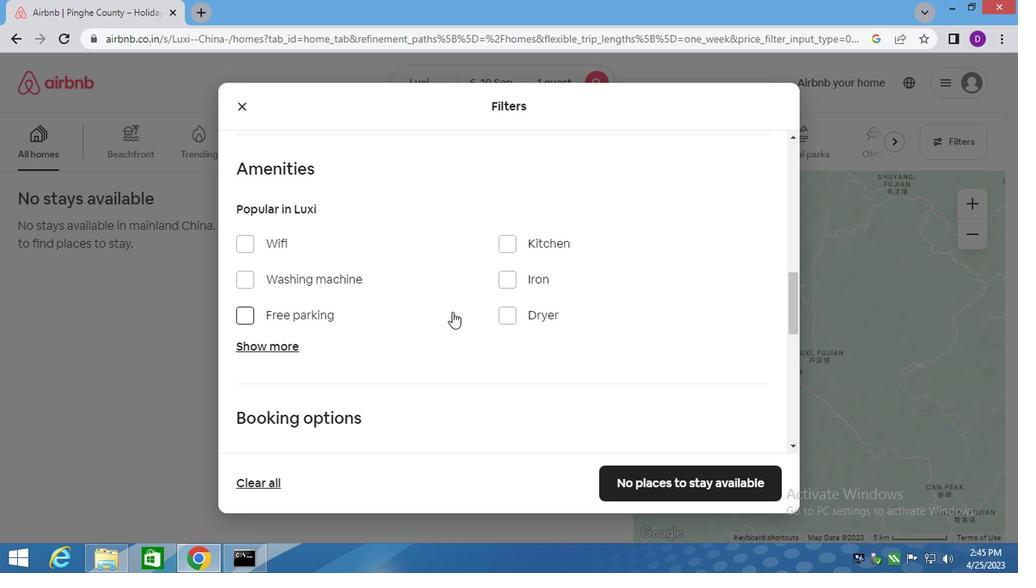 
Action: Mouse scrolled (452, 312) with delta (0, 0)
Screenshot: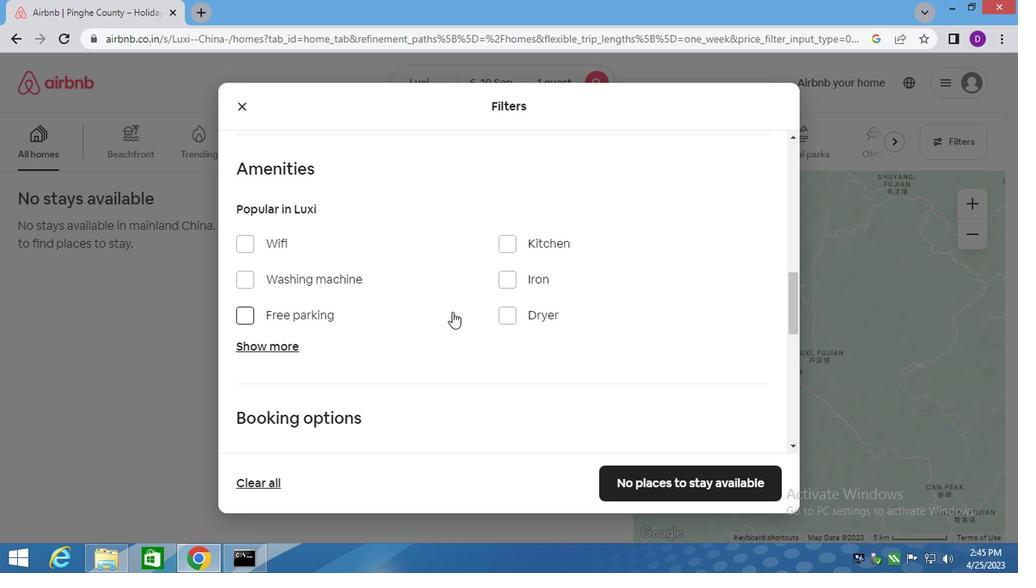 
Action: Mouse moved to (496, 309)
Screenshot: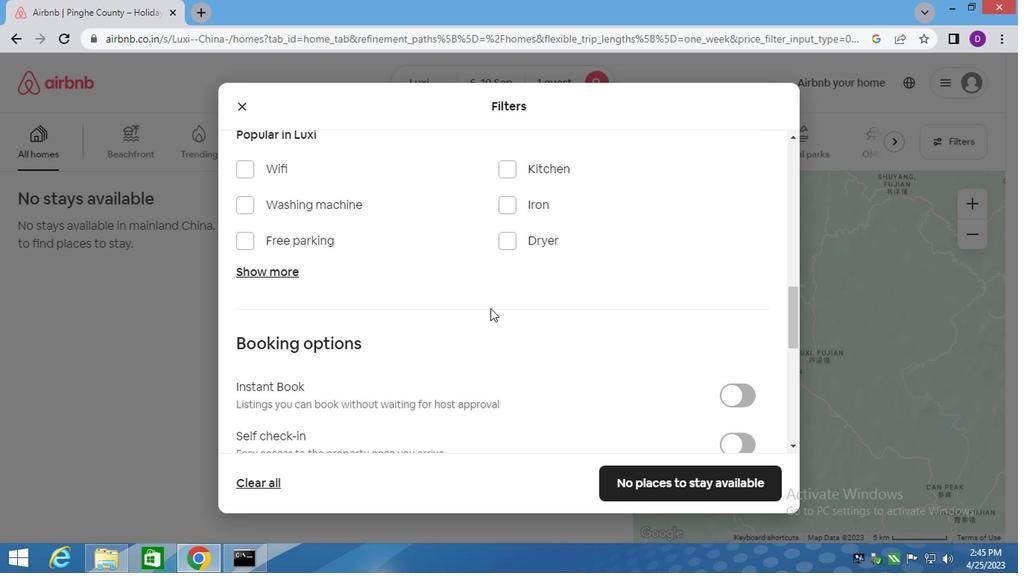 
Action: Mouse scrolled (496, 308) with delta (0, -1)
Screenshot: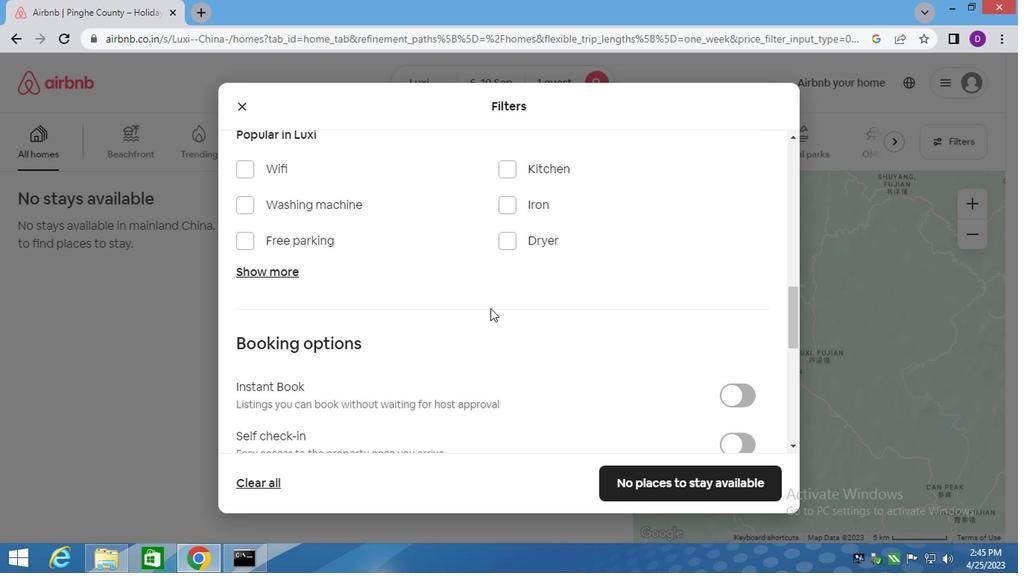 
Action: Mouse moved to (501, 310)
Screenshot: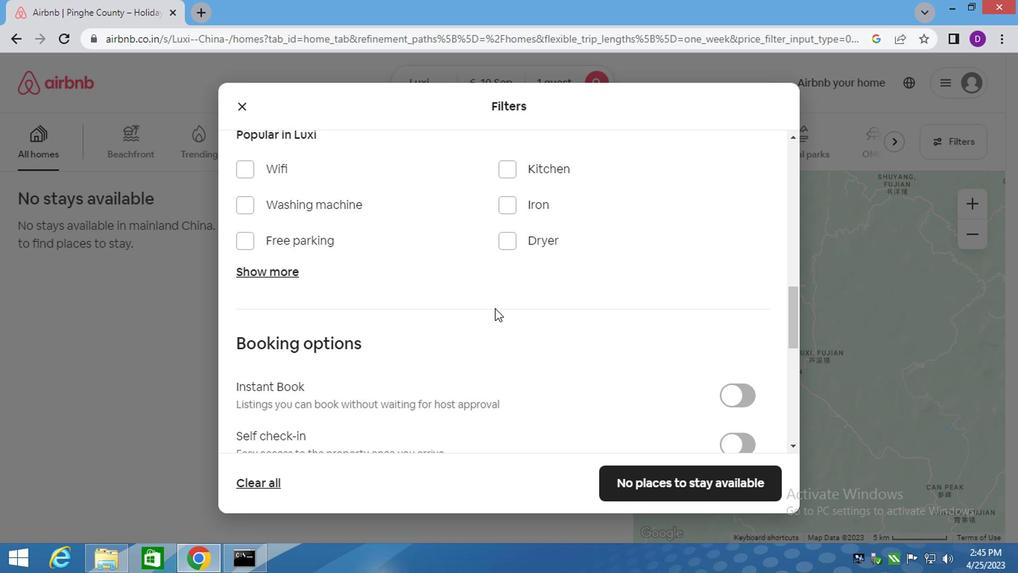 
Action: Mouse scrolled (501, 309) with delta (0, 0)
Screenshot: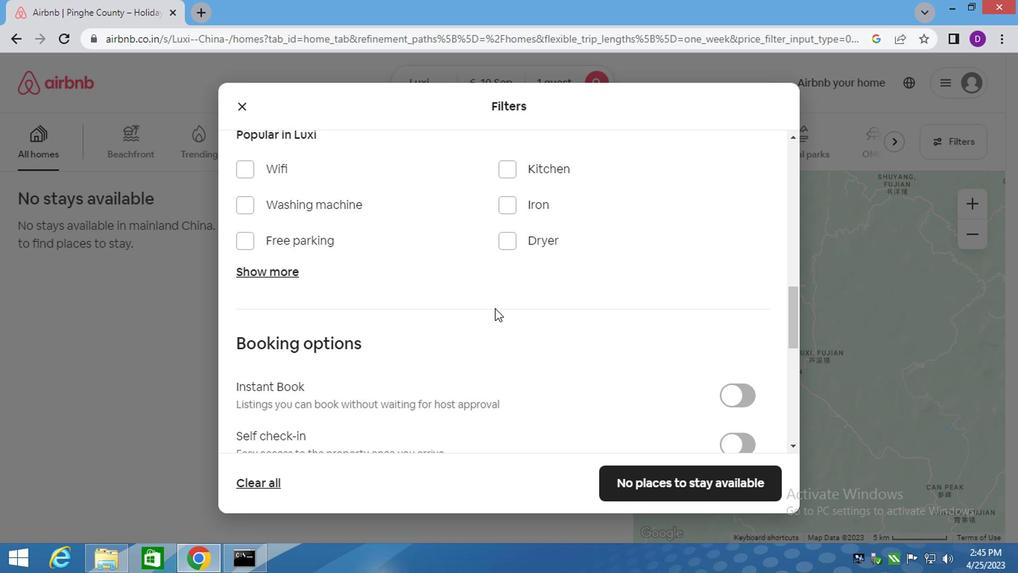
Action: Mouse moved to (725, 290)
Screenshot: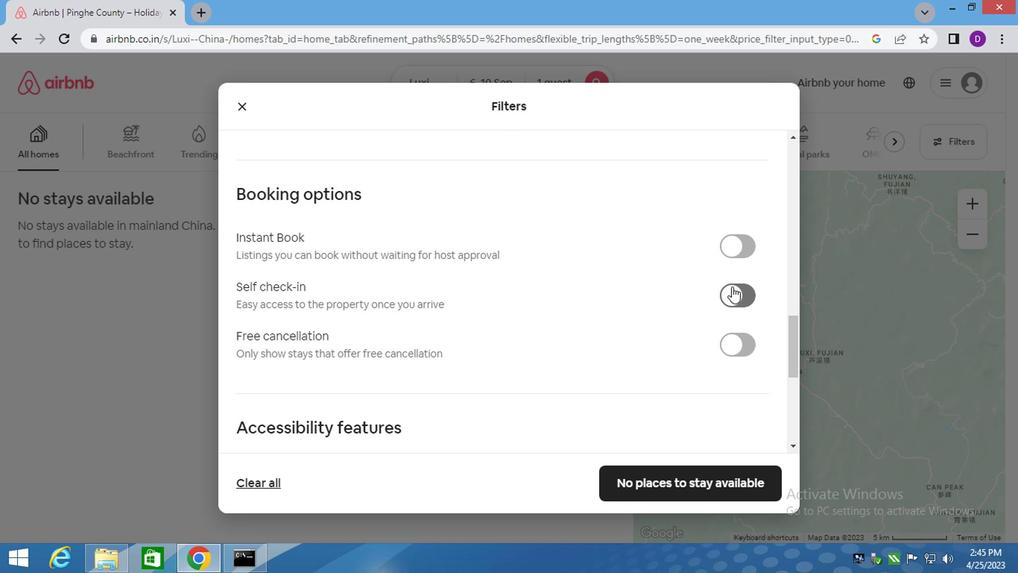 
Action: Mouse pressed left at (725, 290)
Screenshot: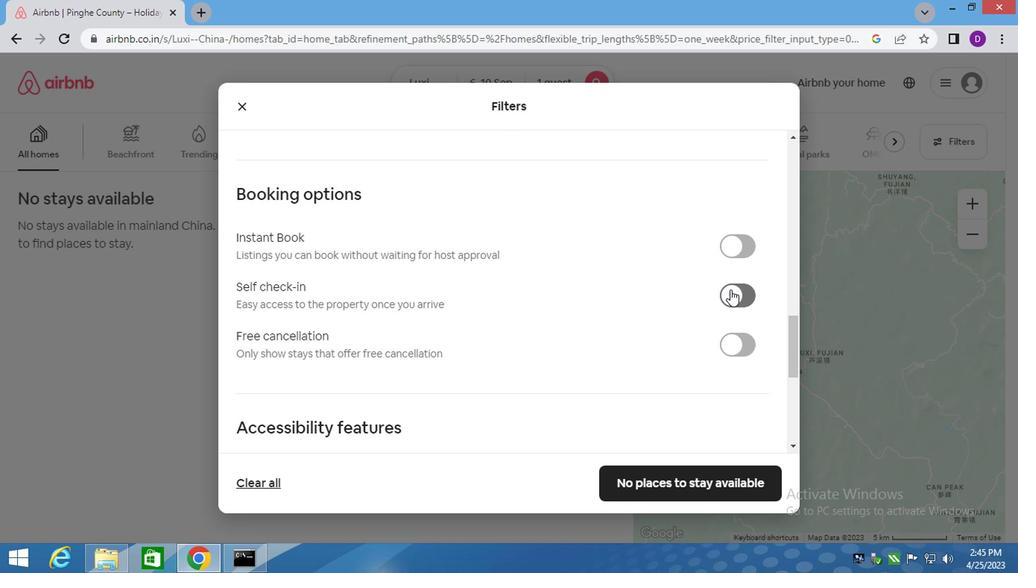 
Action: Mouse moved to (585, 345)
Screenshot: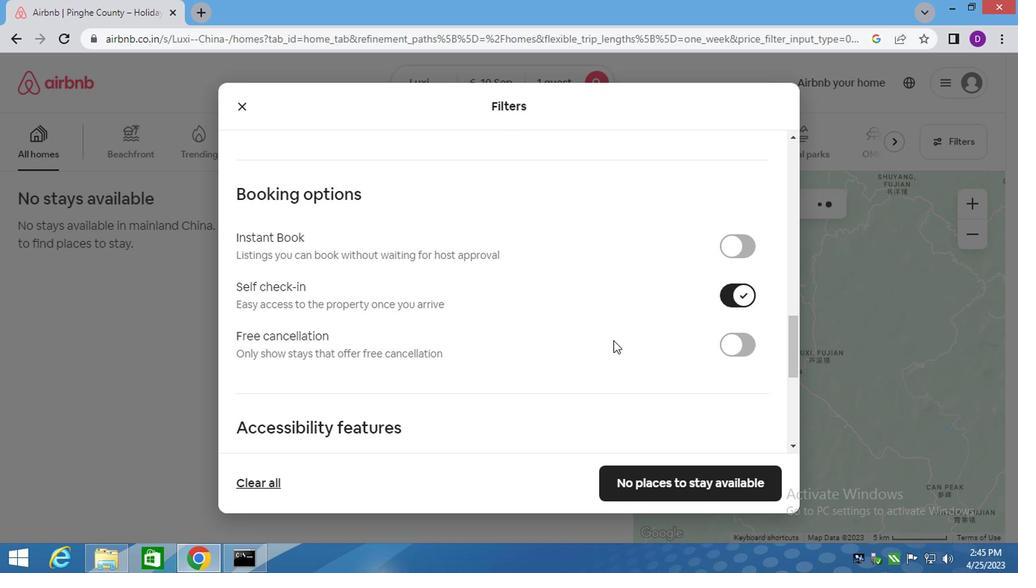 
Action: Mouse scrolled (585, 344) with delta (0, -1)
Screenshot: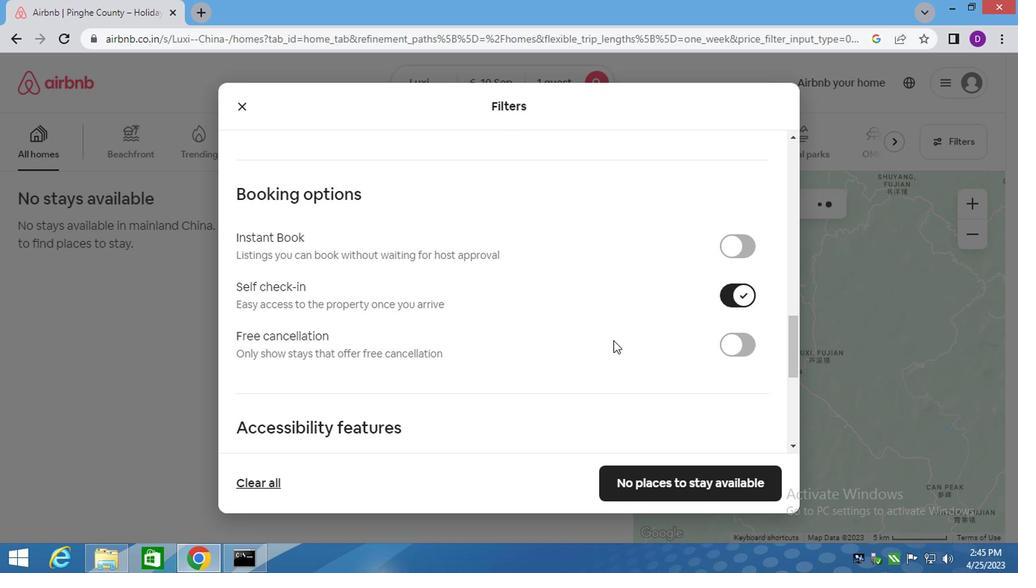 
Action: Mouse moved to (581, 346)
Screenshot: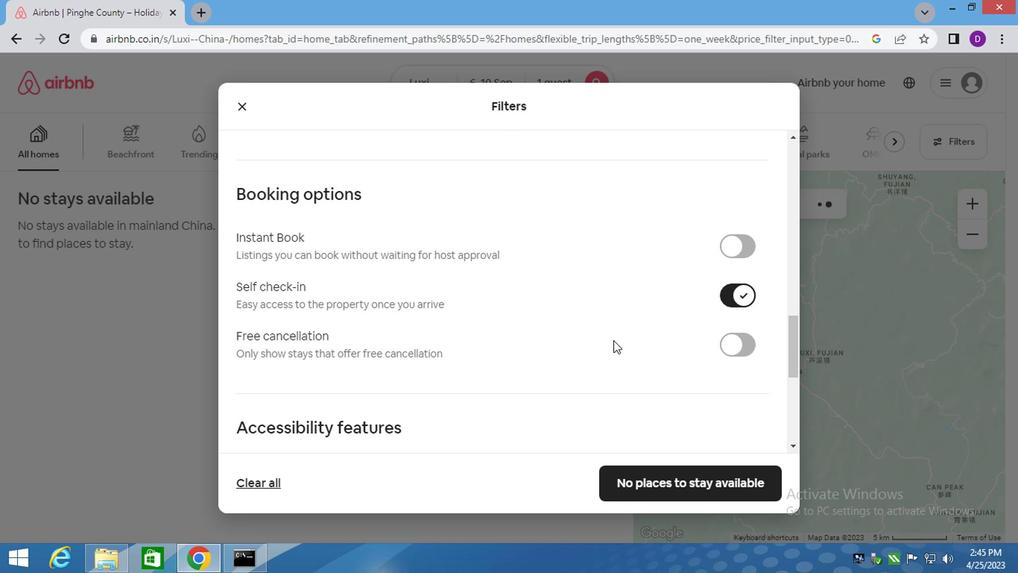 
Action: Mouse scrolled (581, 345) with delta (0, 0)
Screenshot: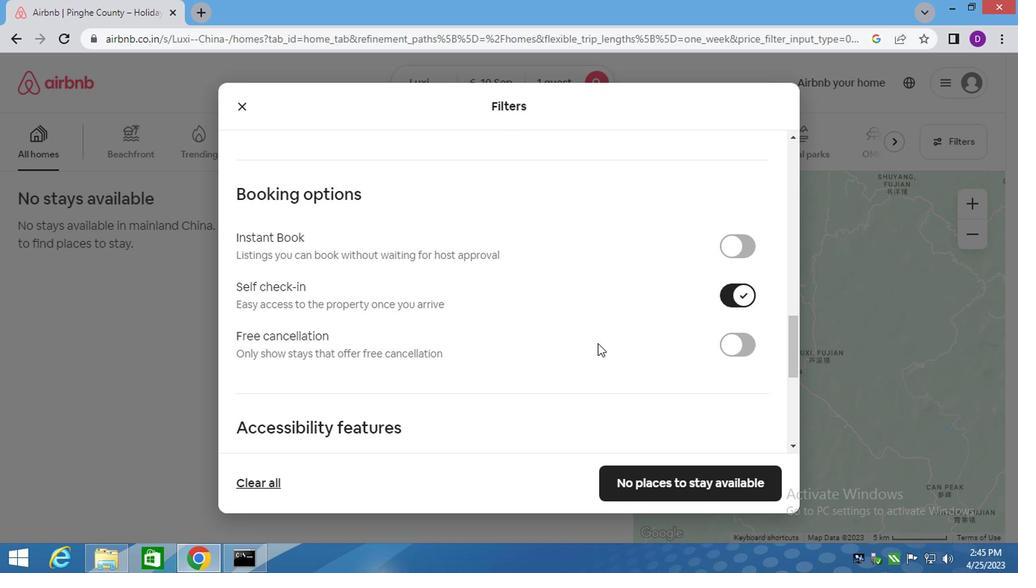
Action: Mouse moved to (580, 346)
Screenshot: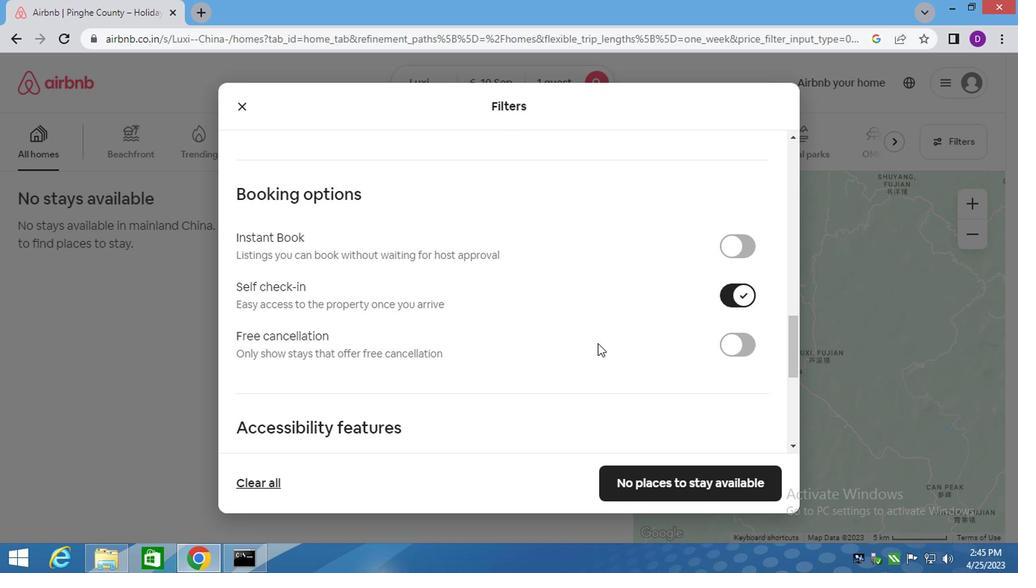 
Action: Mouse scrolled (580, 345) with delta (0, 0)
Screenshot: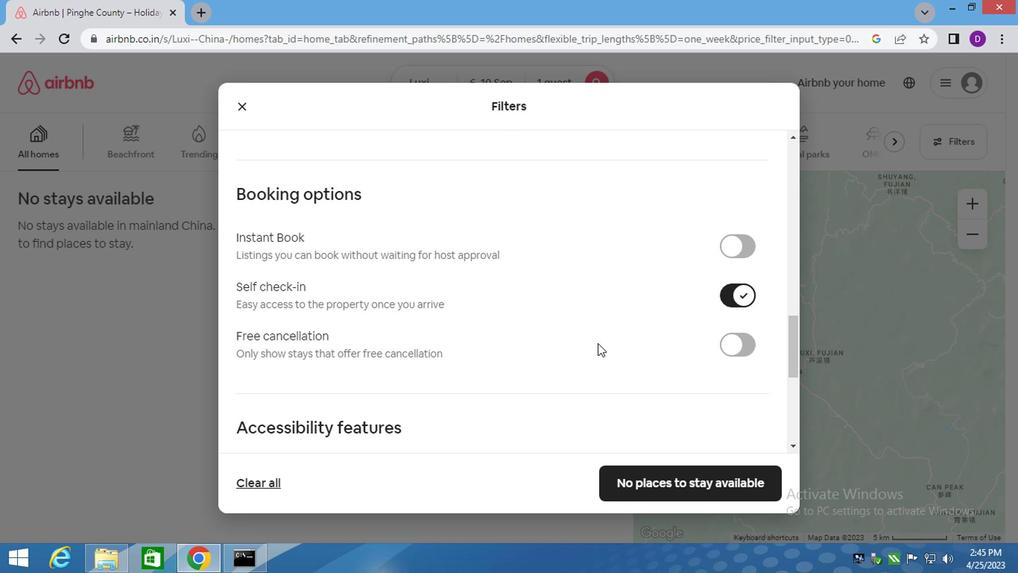 
Action: Mouse moved to (580, 346)
Screenshot: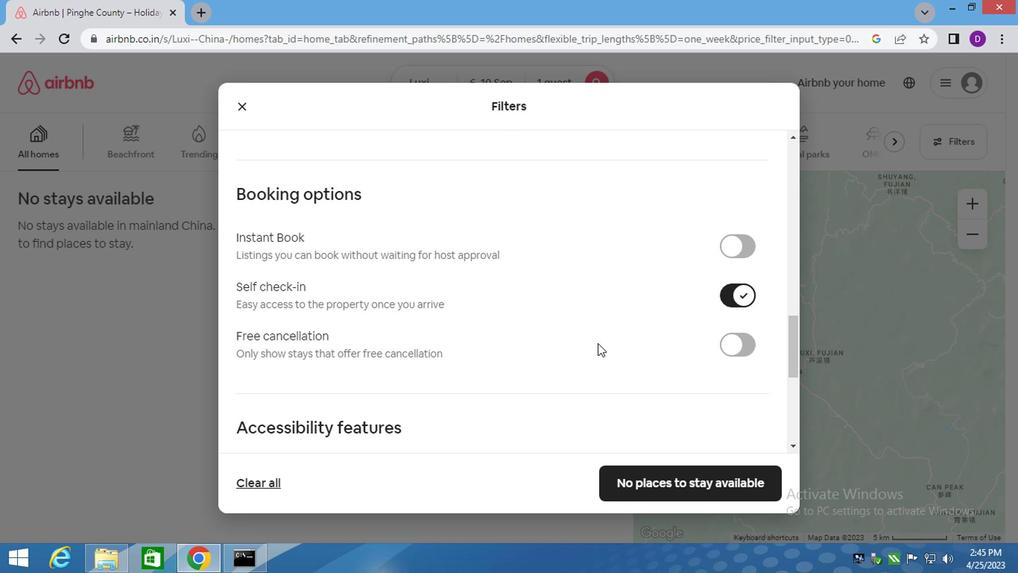 
Action: Mouse scrolled (580, 346) with delta (0, 0)
Screenshot: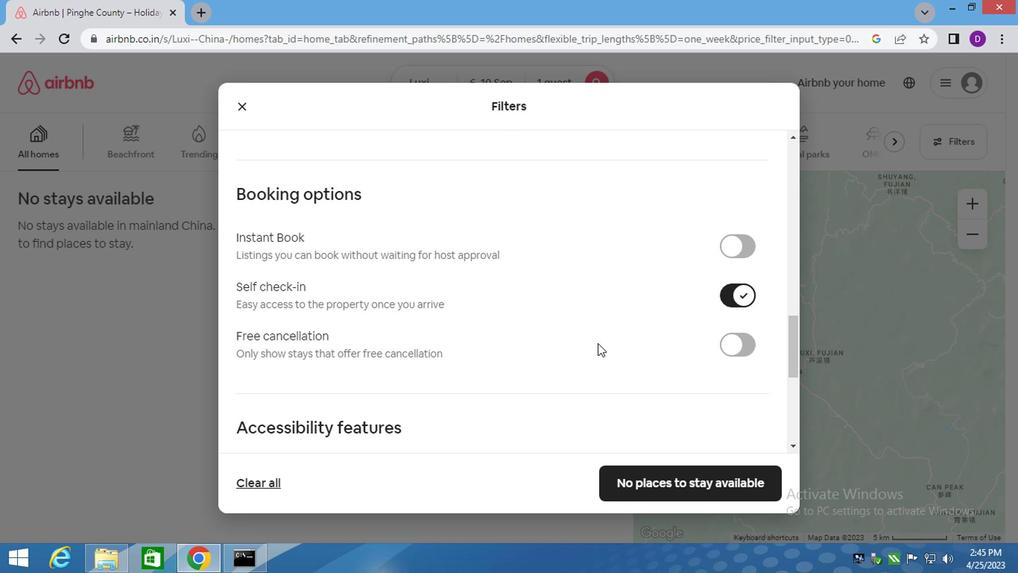 
Action: Mouse moved to (578, 346)
Screenshot: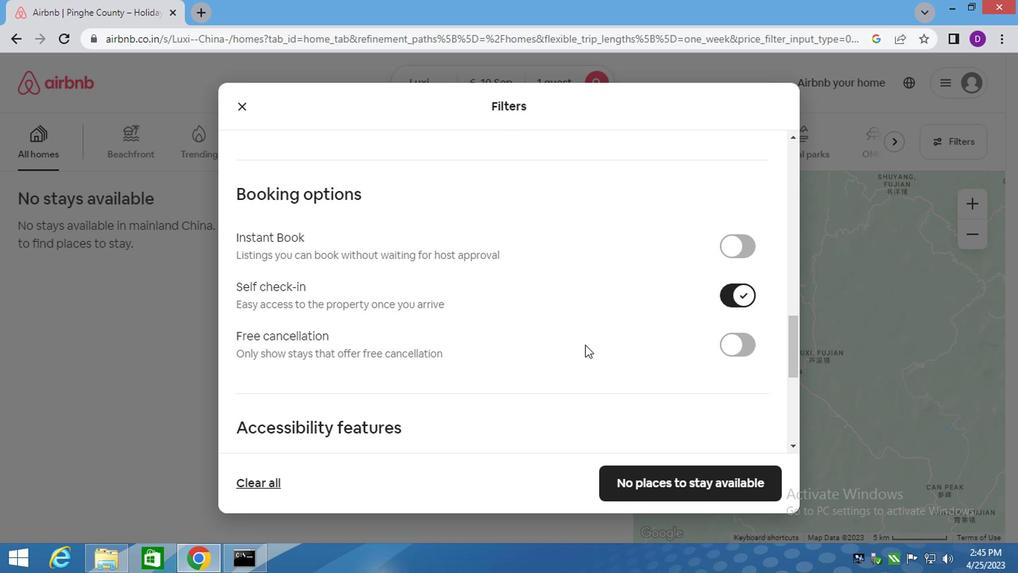
Action: Mouse scrolled (578, 346) with delta (0, 0)
Screenshot: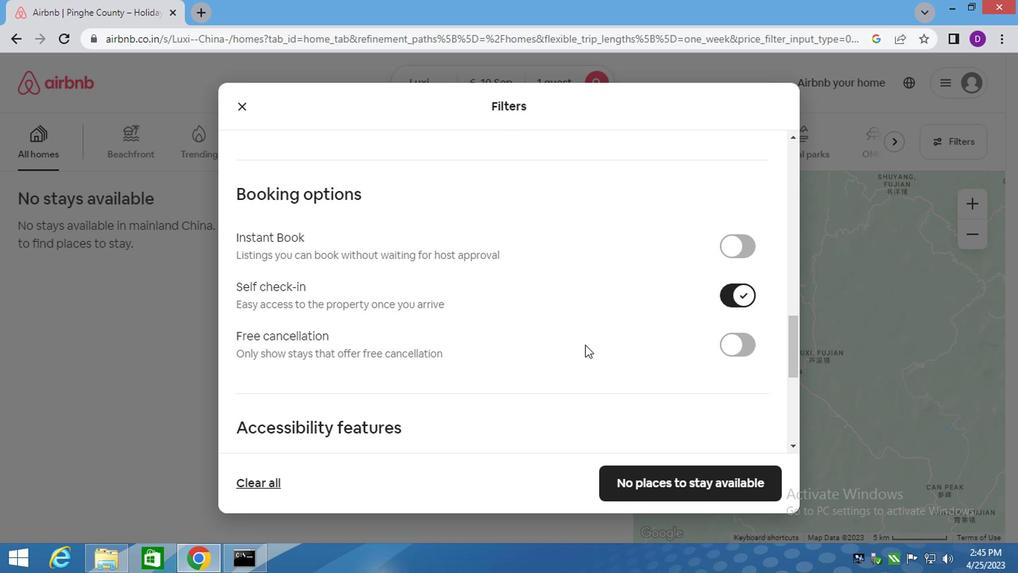 
Action: Mouse moved to (580, 335)
Screenshot: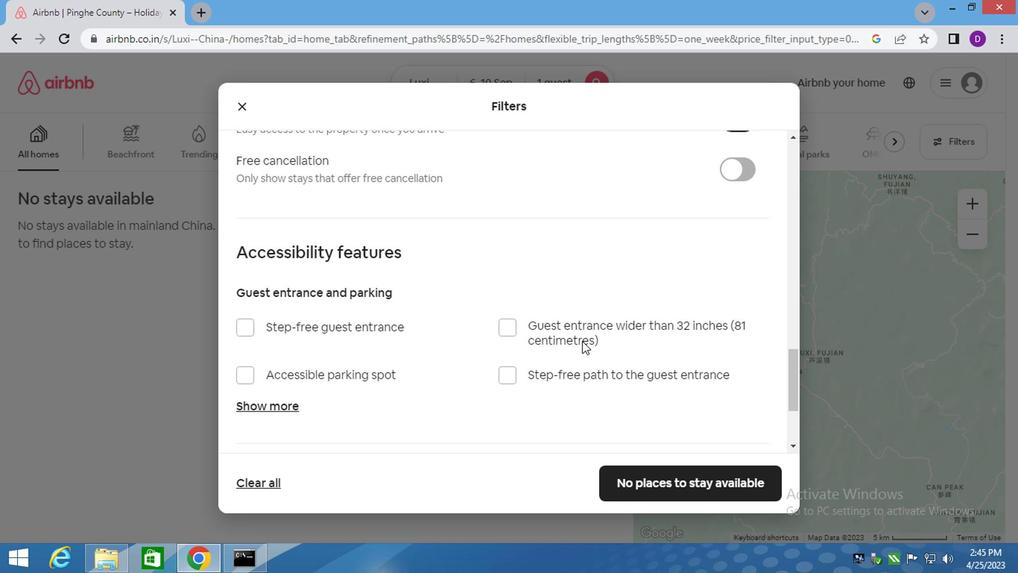 
Action: Mouse scrolled (580, 335) with delta (0, 0)
Screenshot: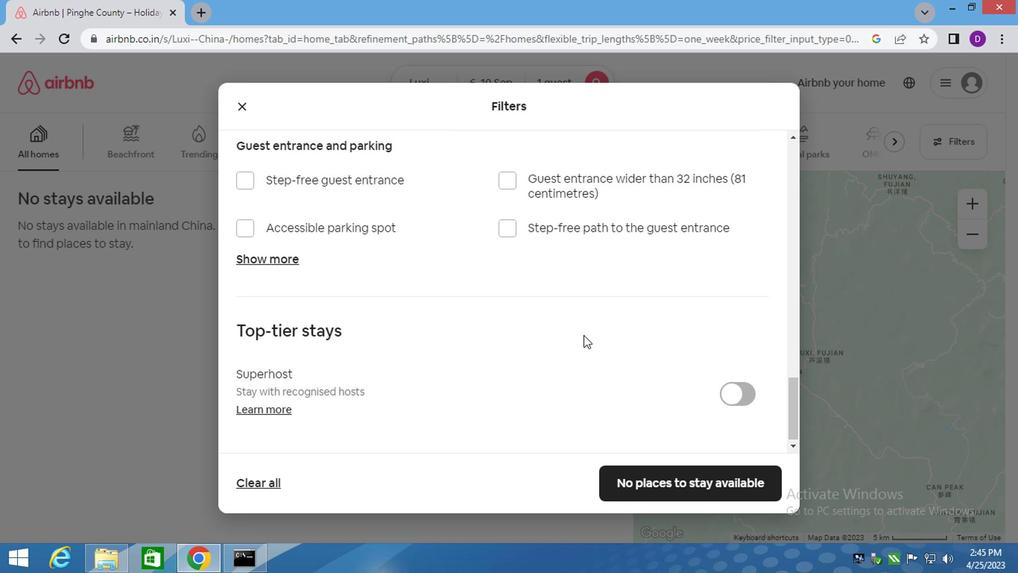 
Action: Mouse scrolled (580, 335) with delta (0, 0)
Screenshot: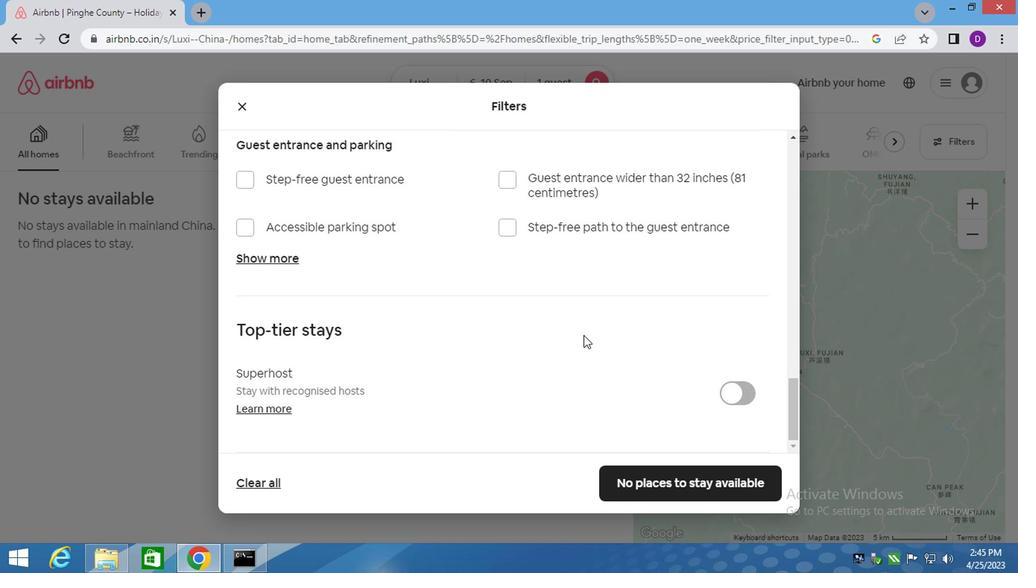 
Action: Mouse scrolled (580, 335) with delta (0, 0)
Screenshot: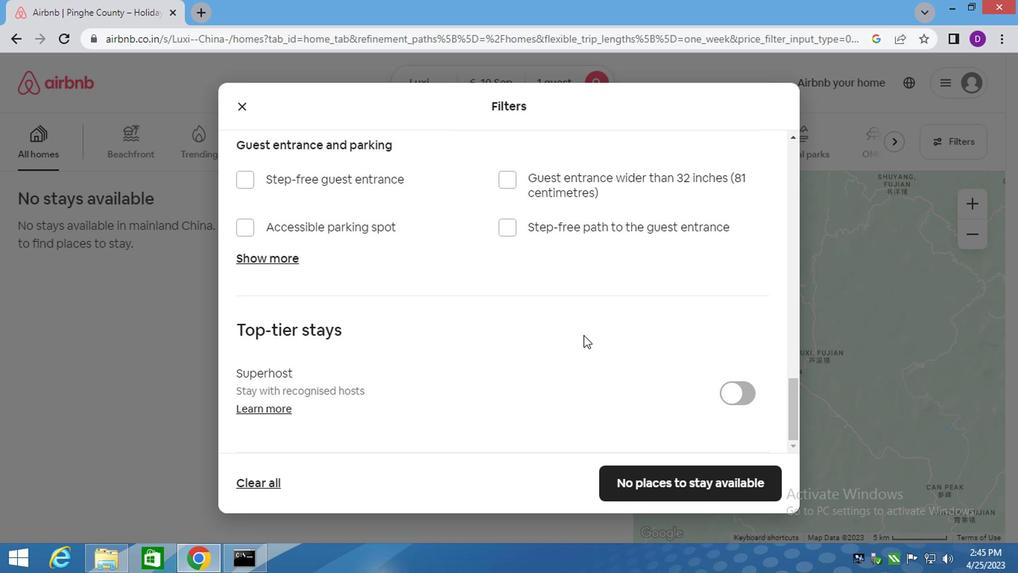 
Action: Mouse scrolled (580, 335) with delta (0, 0)
Screenshot: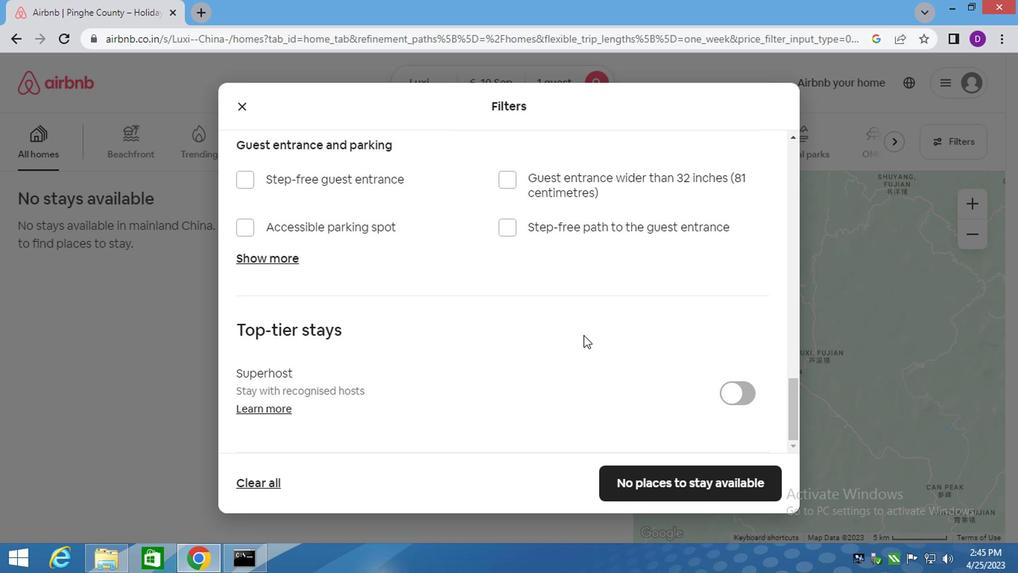 
Action: Mouse scrolled (580, 335) with delta (0, 0)
Screenshot: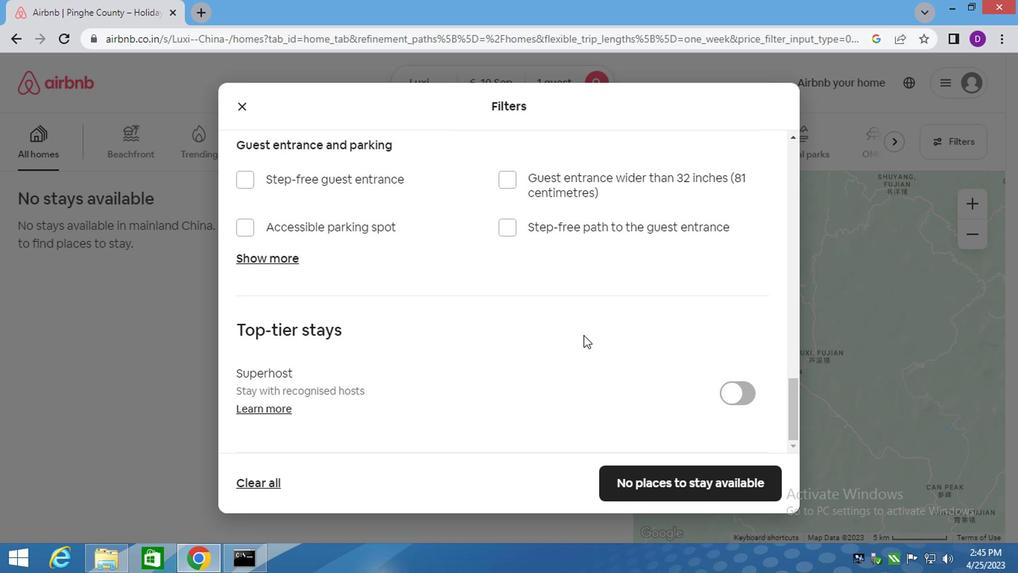 
Action: Mouse scrolled (580, 335) with delta (0, 0)
Screenshot: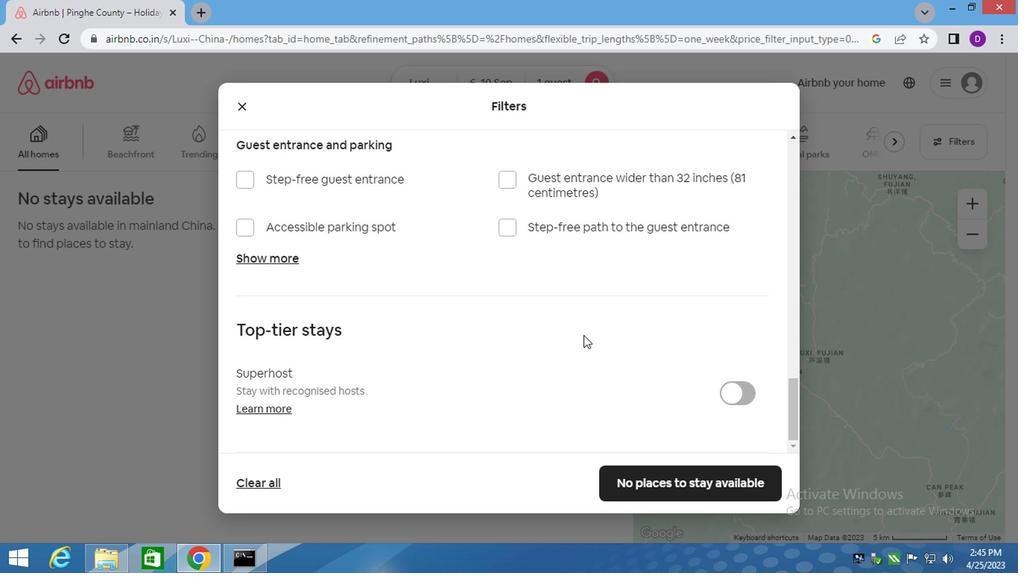 
Action: Mouse scrolled (580, 335) with delta (0, 0)
Screenshot: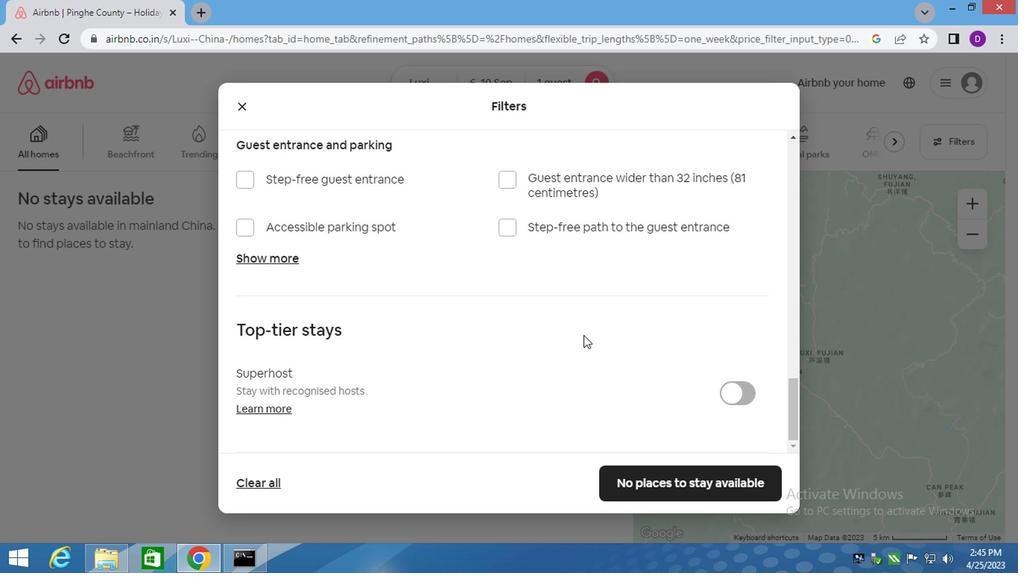 
Action: Mouse scrolled (580, 335) with delta (0, 0)
Screenshot: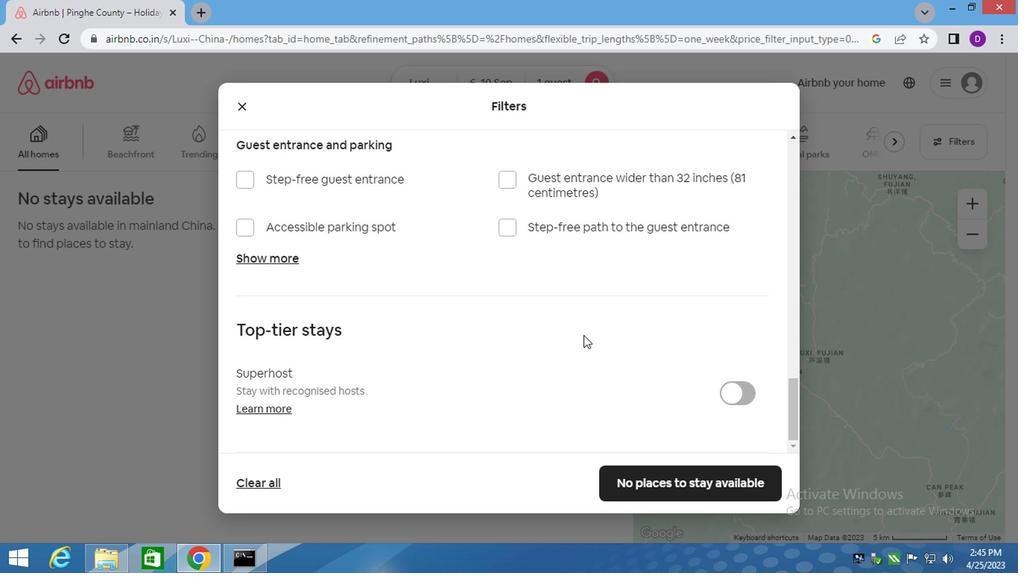 
Action: Mouse scrolled (580, 335) with delta (0, 0)
Screenshot: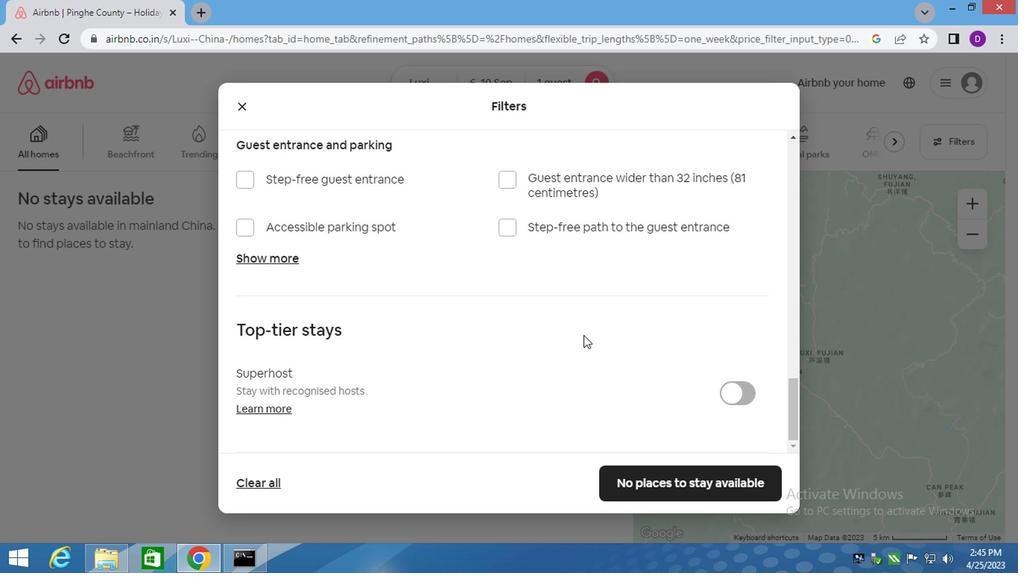 
Action: Mouse moved to (636, 475)
Screenshot: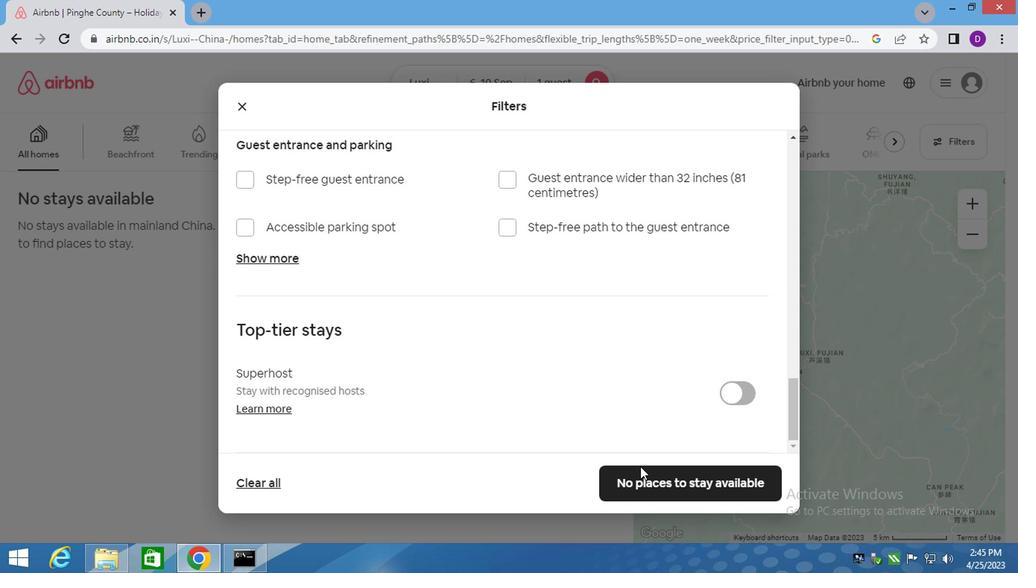 
Action: Mouse pressed left at (636, 475)
Screenshot: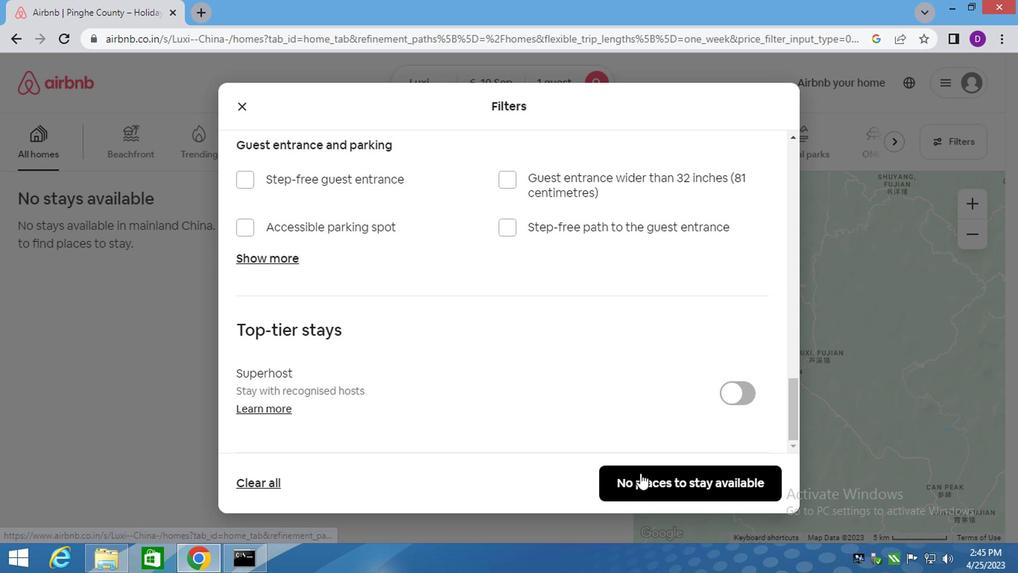 
Action: Mouse moved to (531, 327)
Screenshot: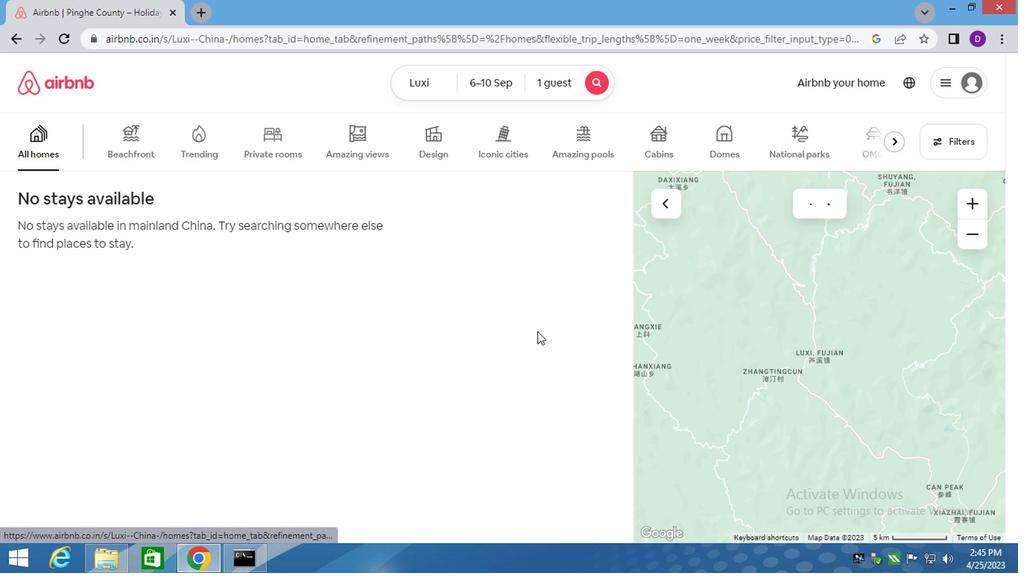 
